 Task: Add a dependency to the task Implement a new cloud-based quality management system for a company , the existing task  Develop a new online tool for online language placement tests in the project BroaderPath
Action: Mouse moved to (863, 342)
Screenshot: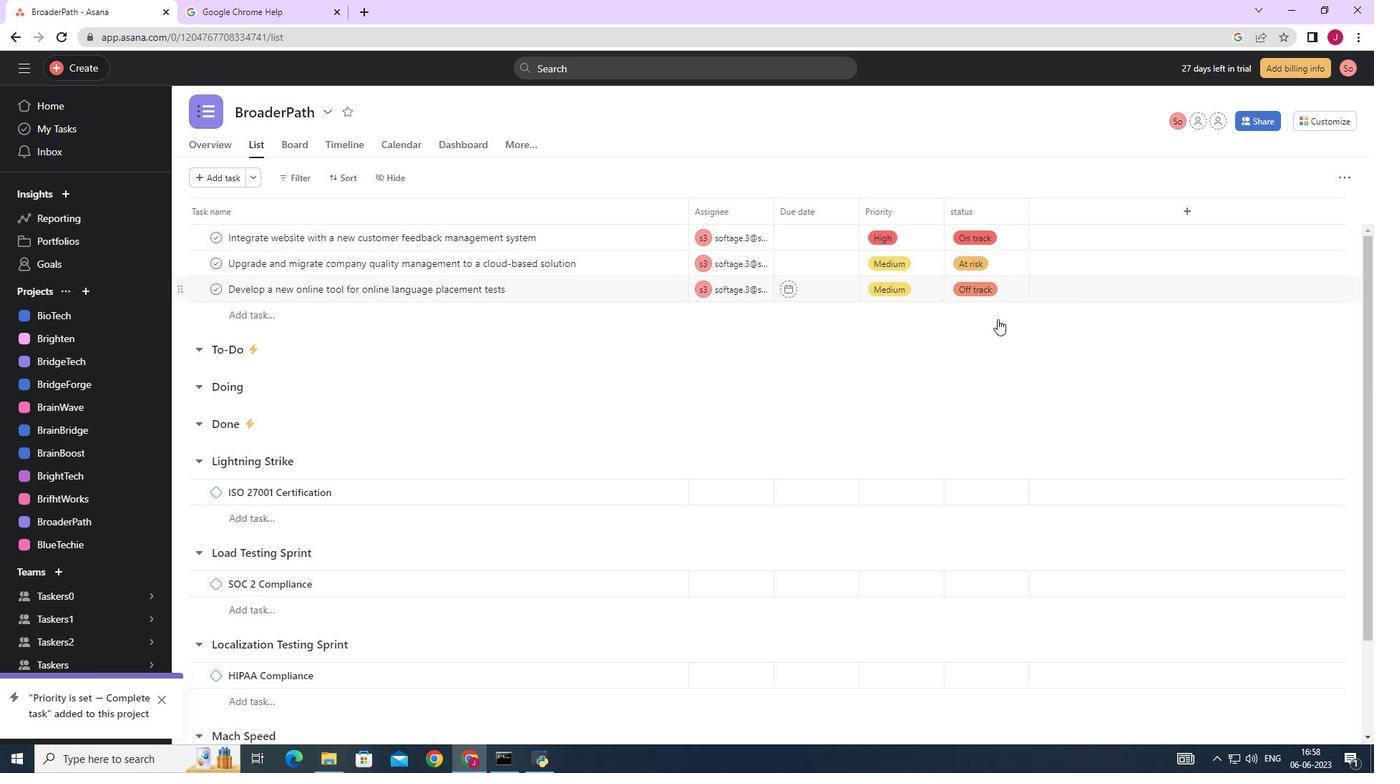 
Action: Mouse scrolled (863, 343) with delta (0, 0)
Screenshot: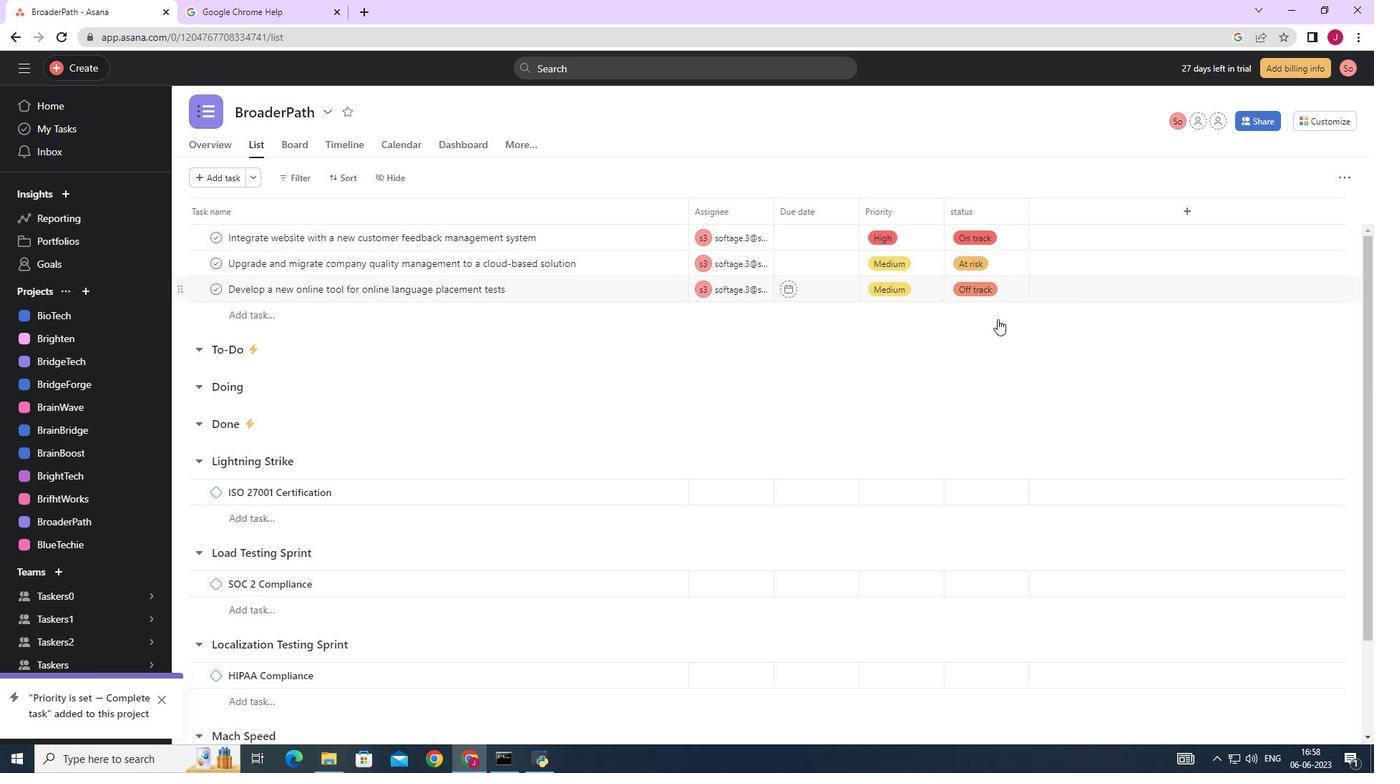 
Action: Mouse moved to (824, 344)
Screenshot: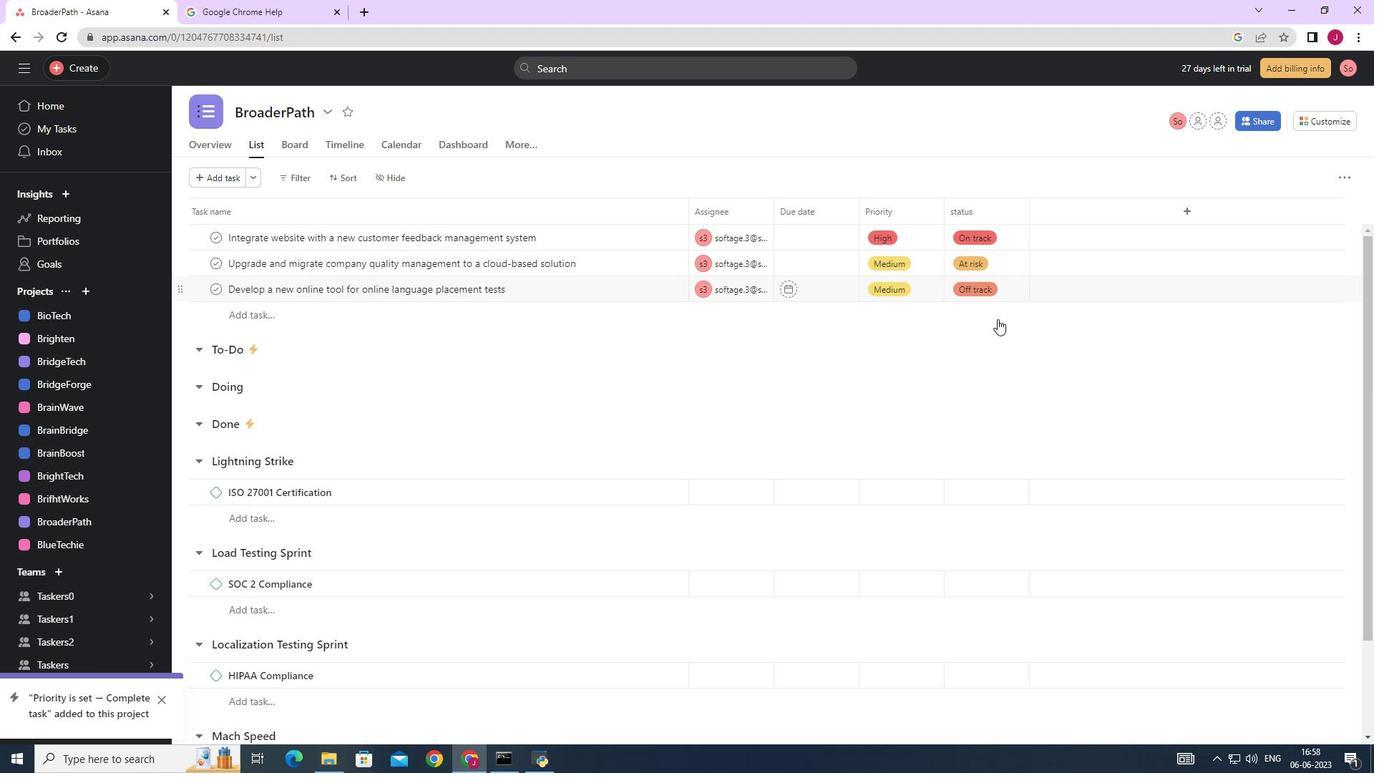 
Action: Mouse scrolled (824, 345) with delta (0, 0)
Screenshot: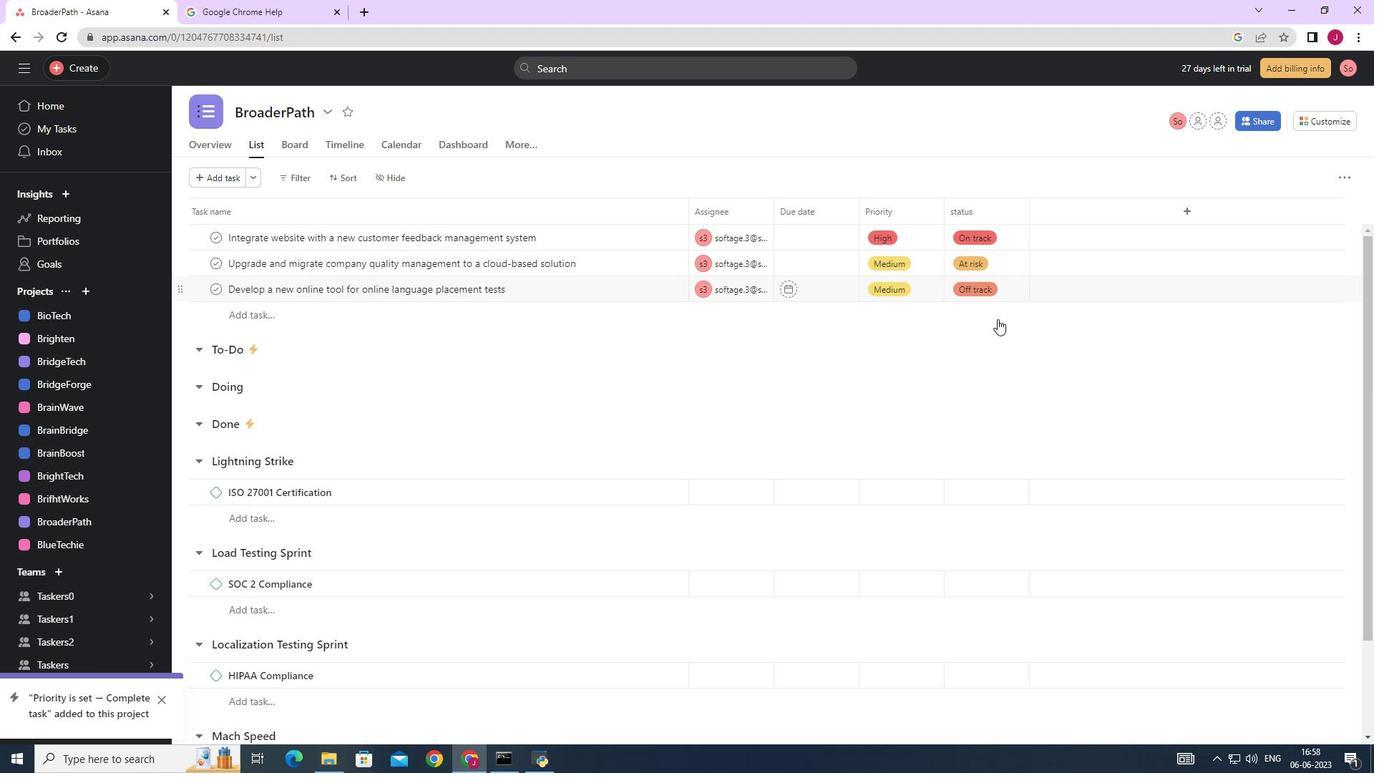 
Action: Mouse moved to (1323, 119)
Screenshot: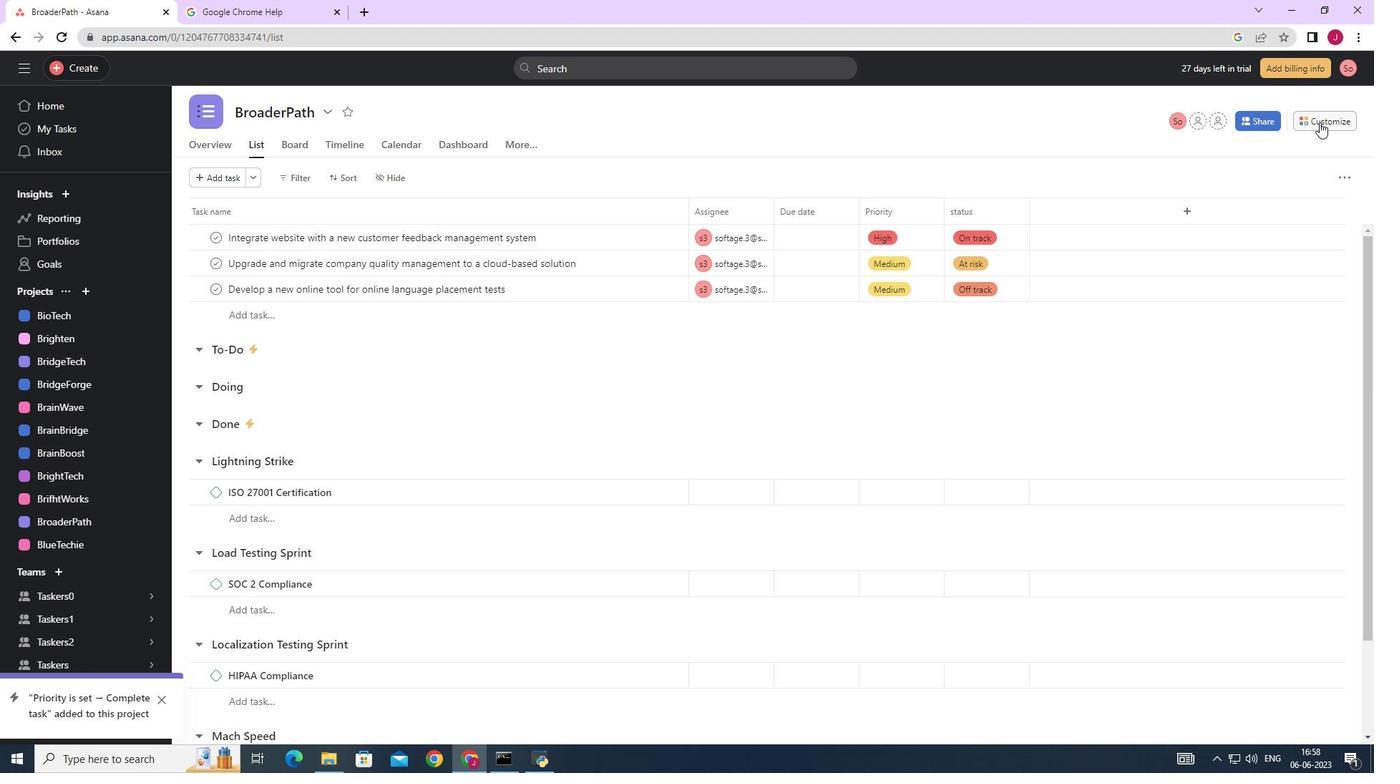 
Action: Mouse pressed left at (1323, 119)
Screenshot: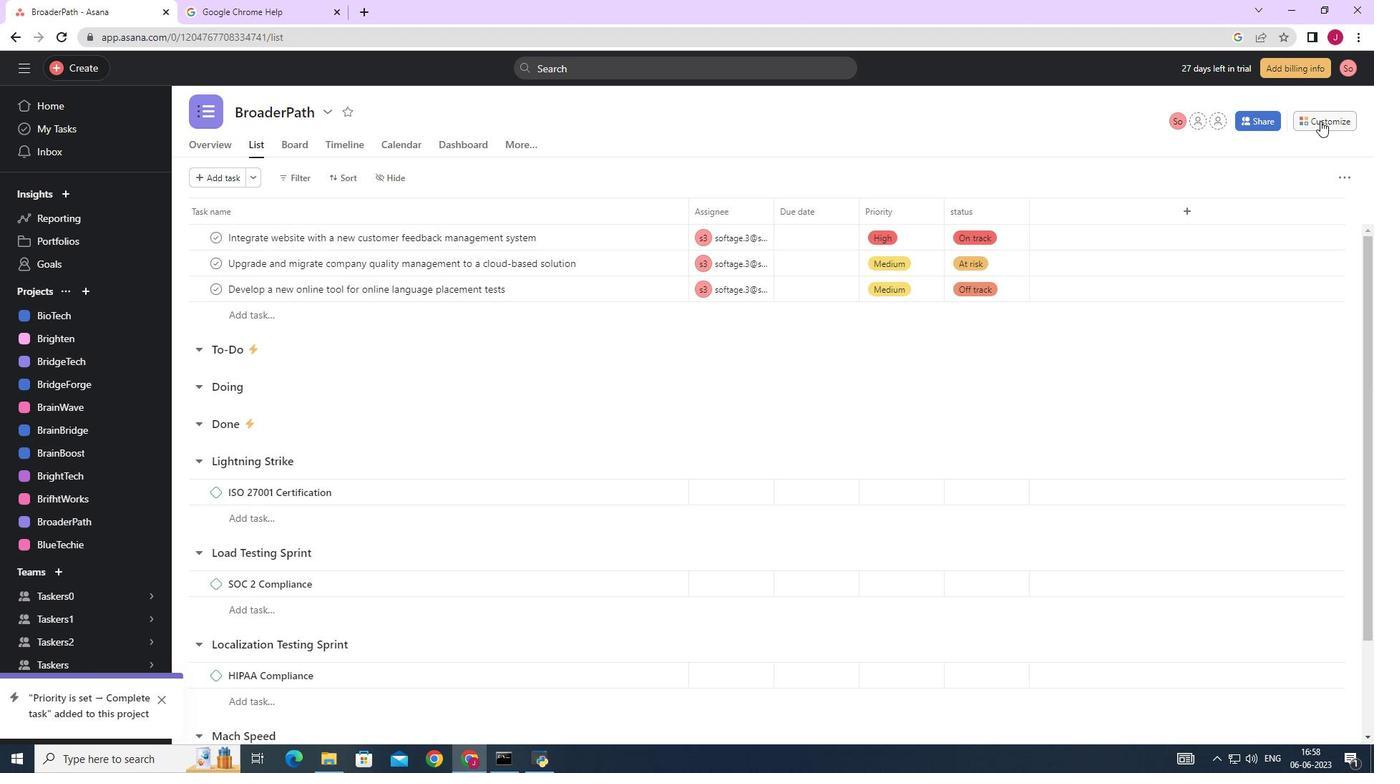 
Action: Mouse moved to (1071, 310)
Screenshot: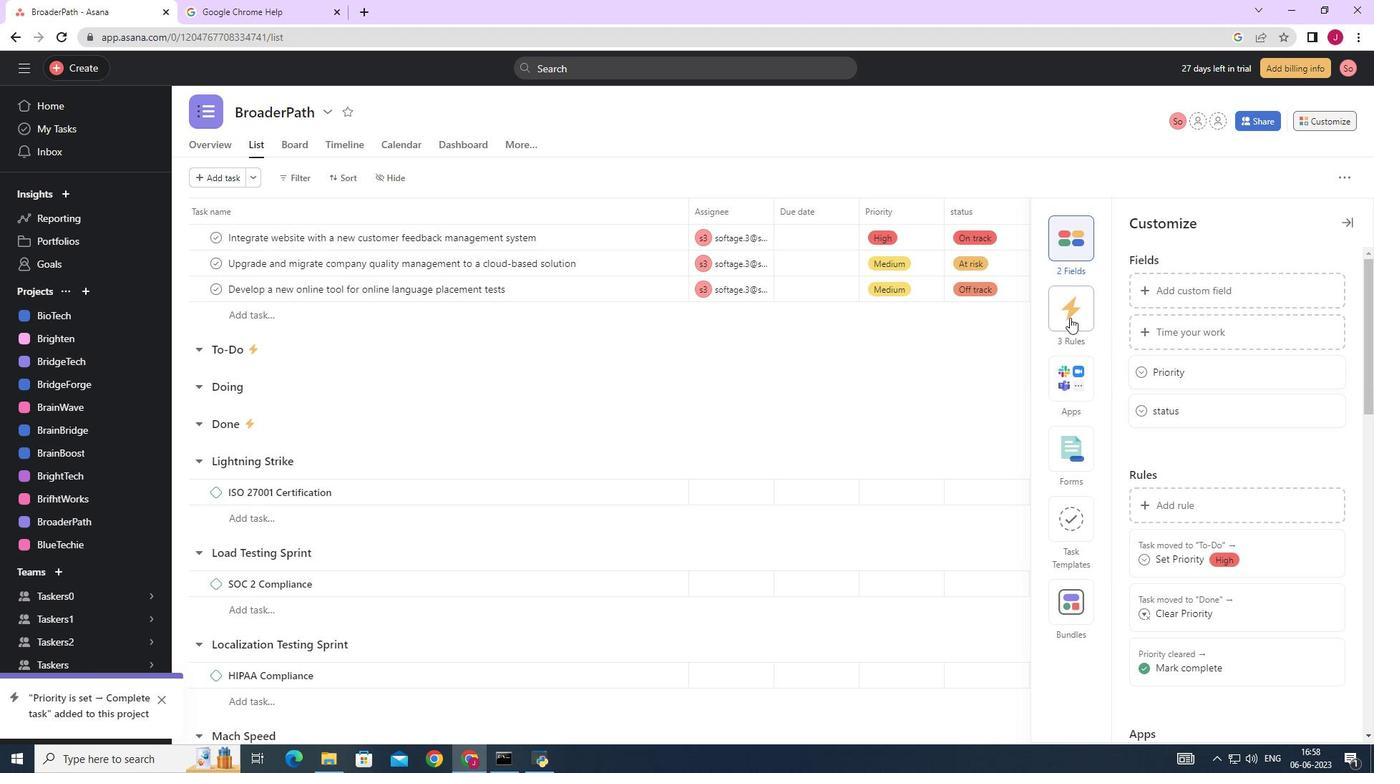 
Action: Mouse pressed left at (1071, 310)
Screenshot: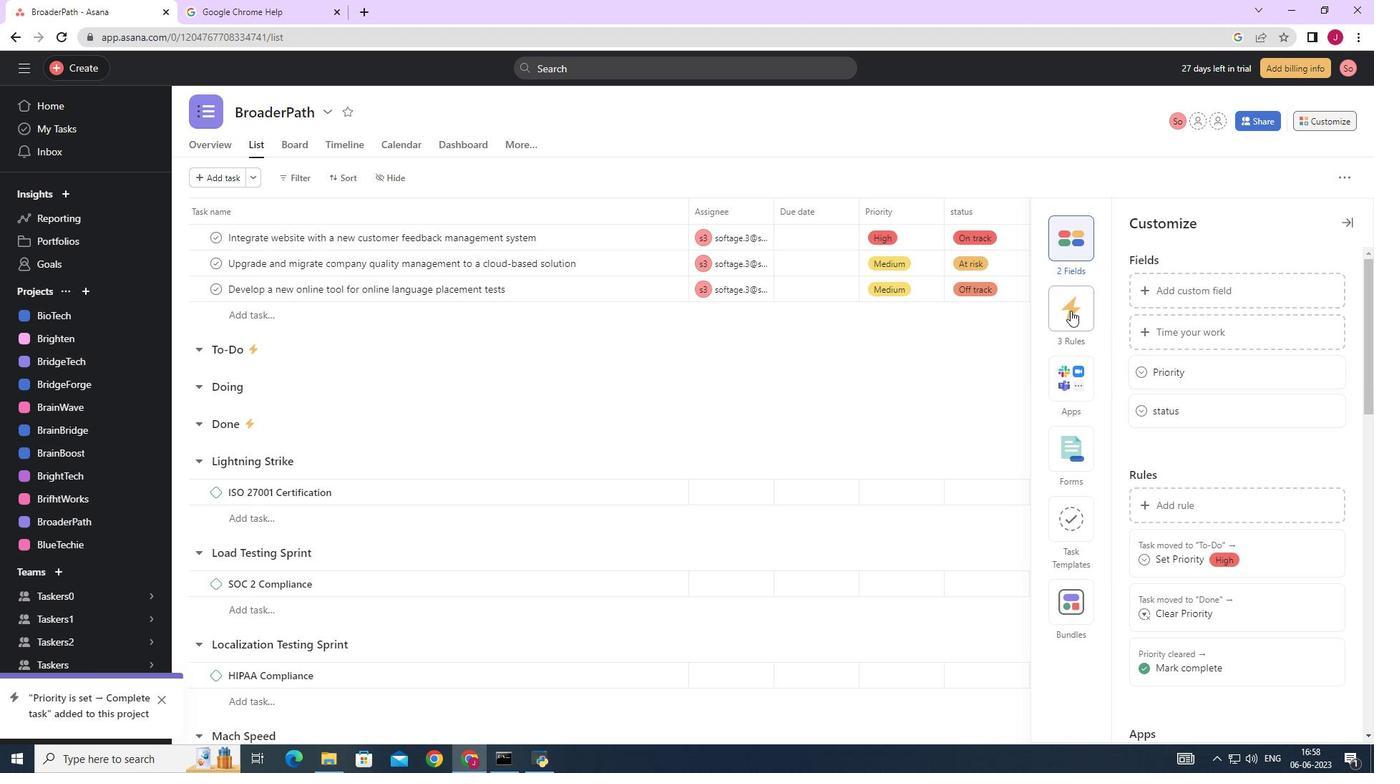 
Action: Mouse moved to (1227, 292)
Screenshot: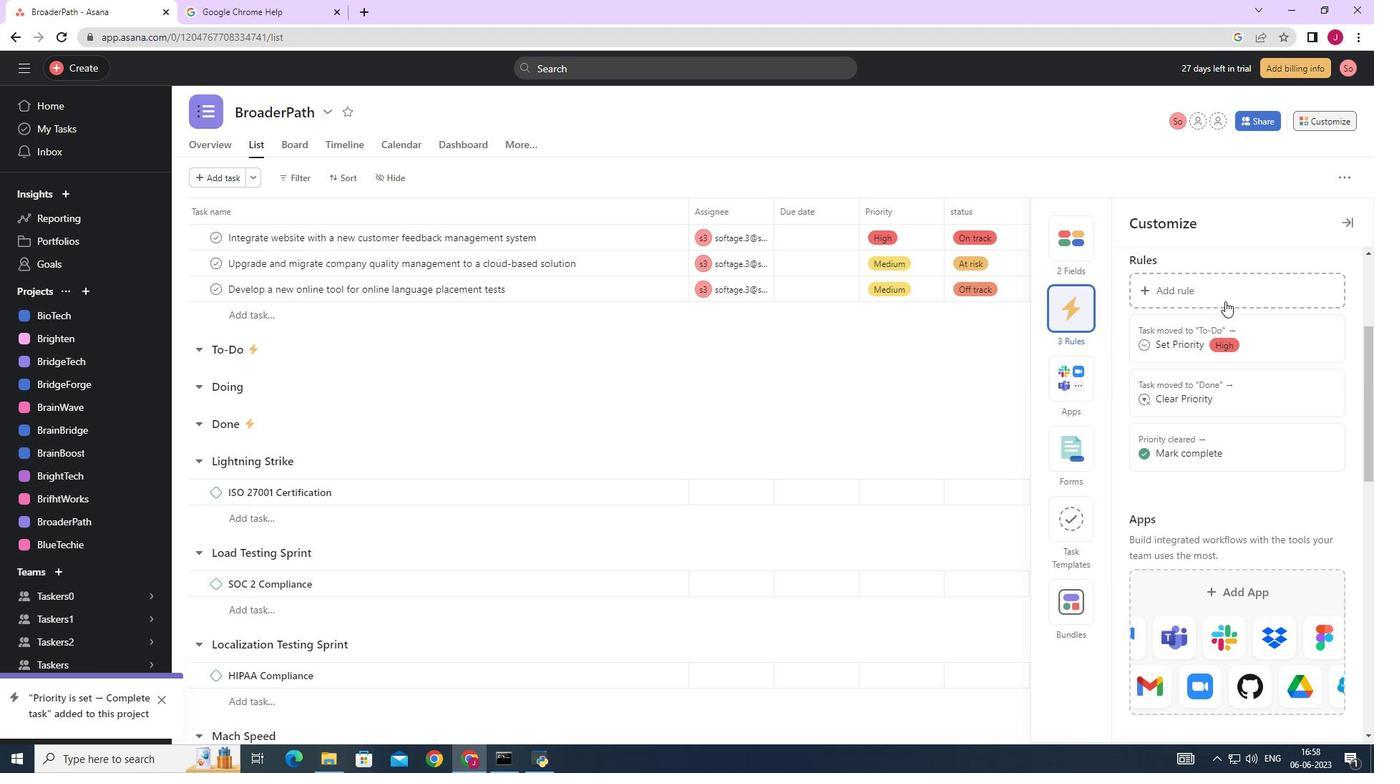 
Action: Mouse pressed left at (1227, 292)
Screenshot: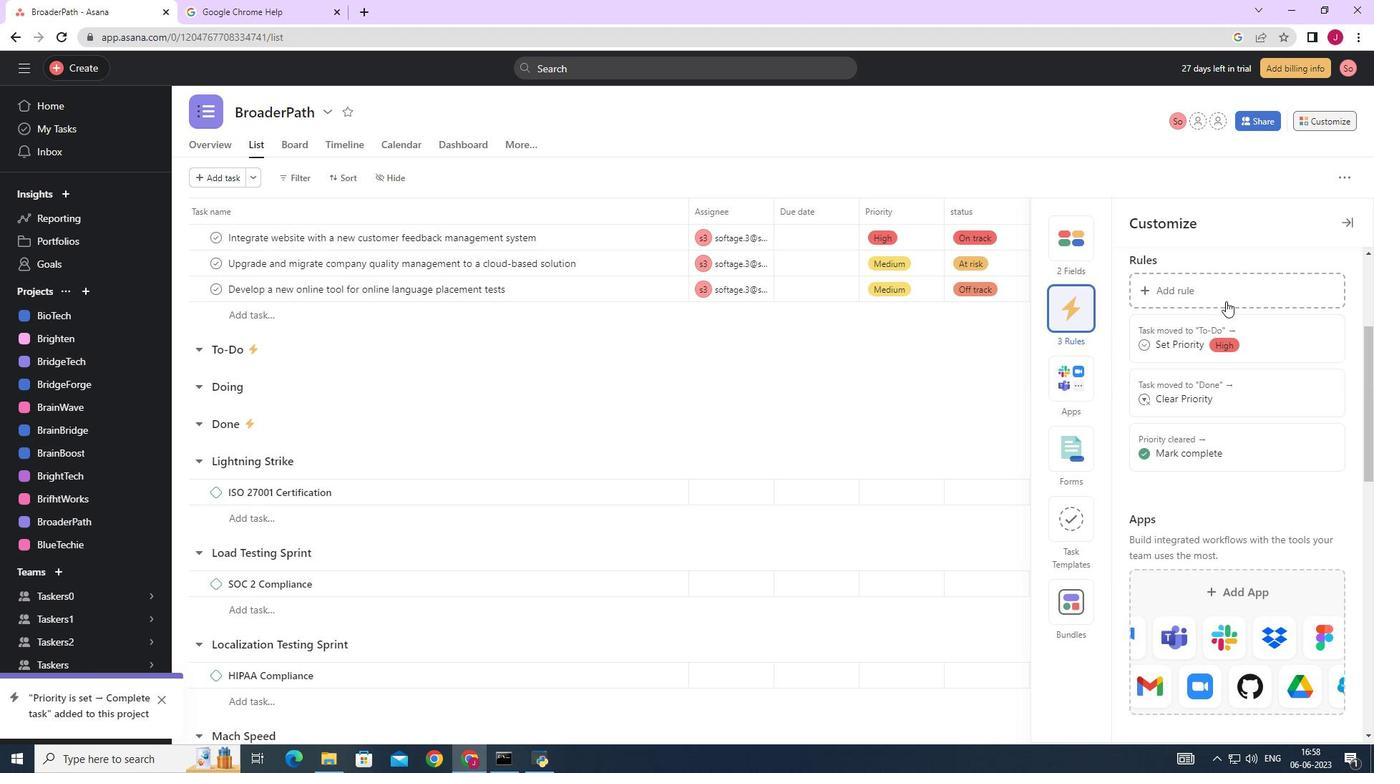 
Action: Mouse moved to (1088, 101)
Screenshot: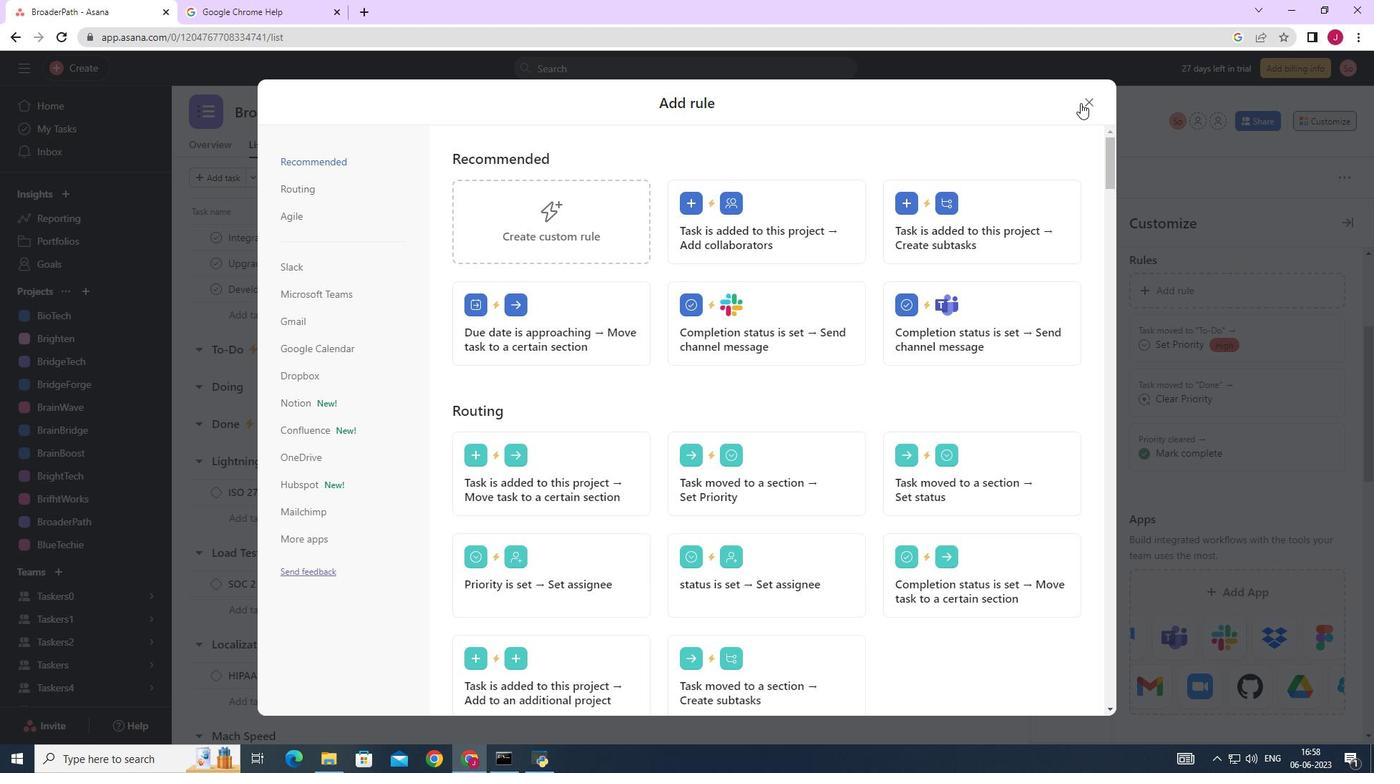 
Action: Mouse pressed left at (1088, 101)
Screenshot: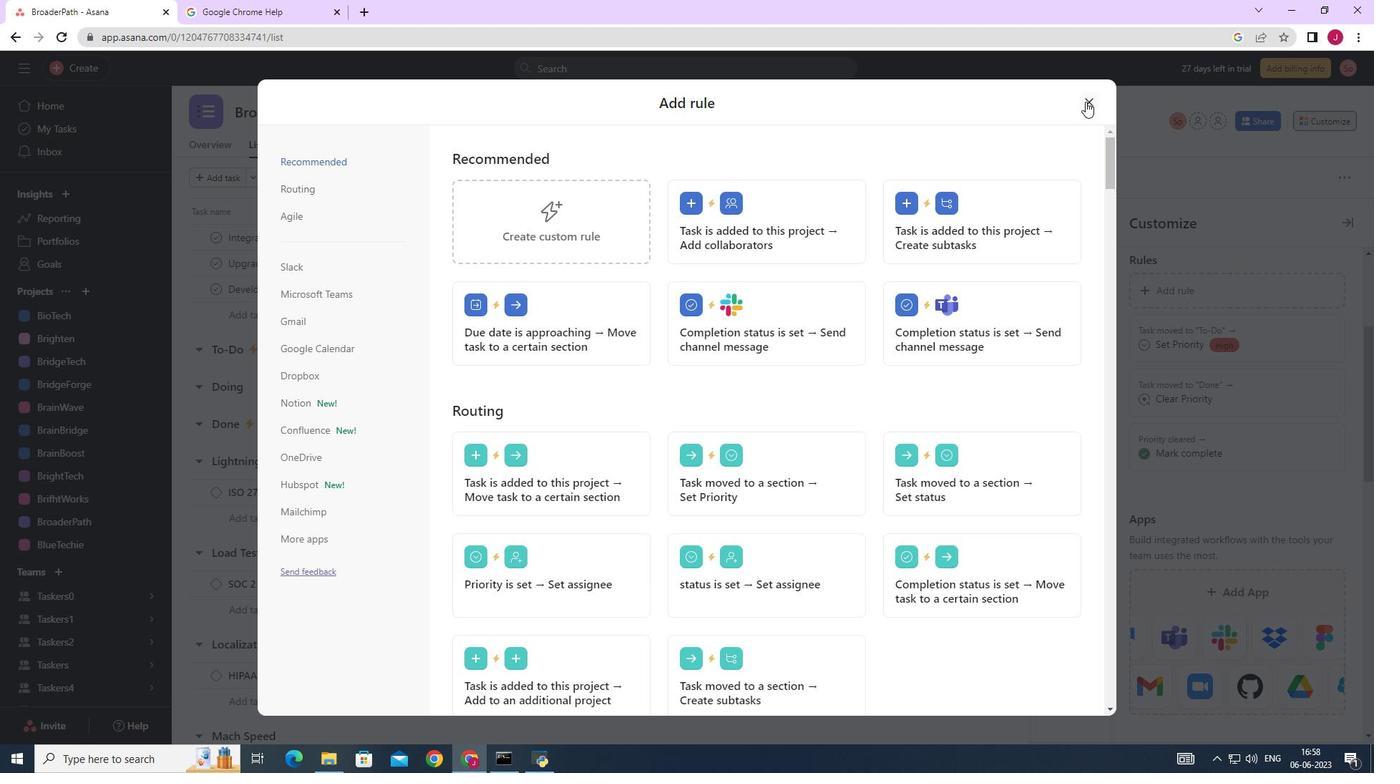 
Action: Mouse moved to (1350, 216)
Screenshot: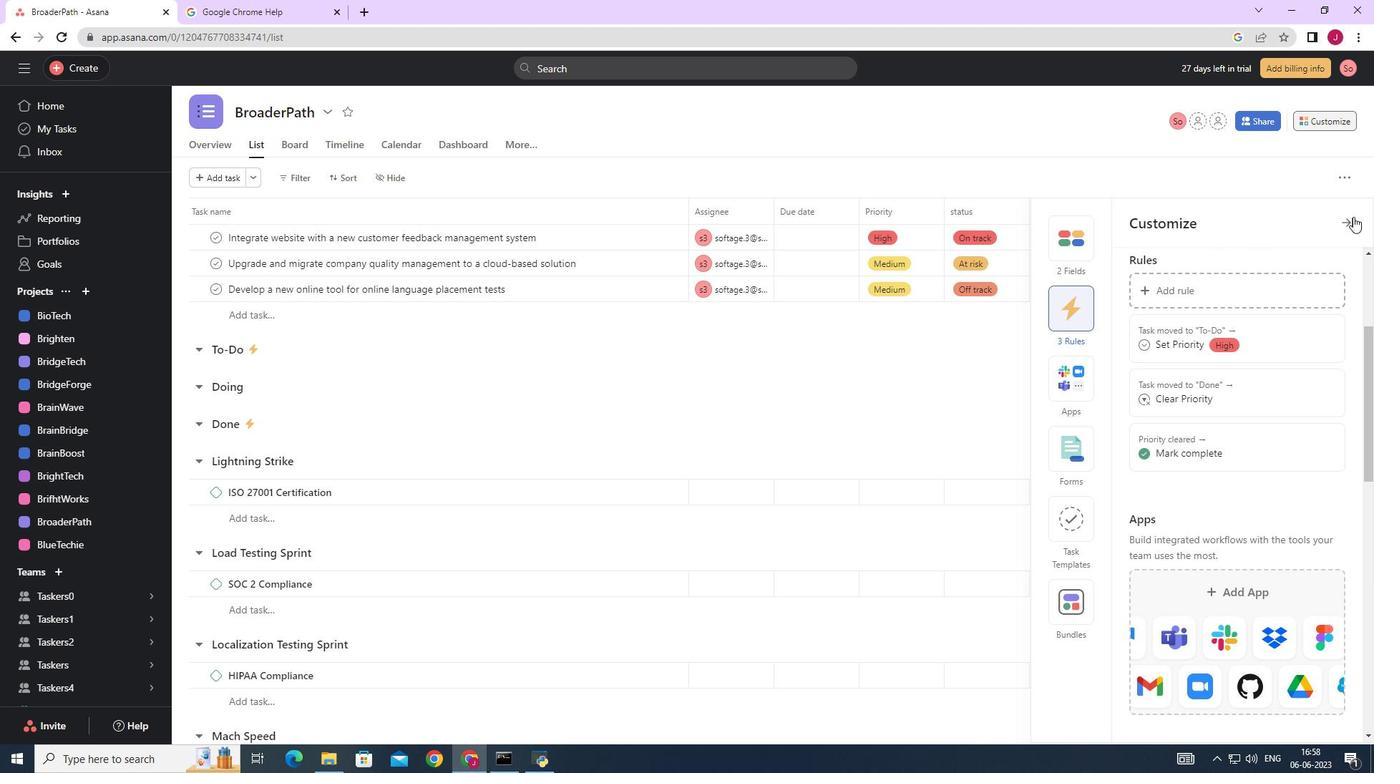 
Action: Mouse pressed left at (1350, 216)
Screenshot: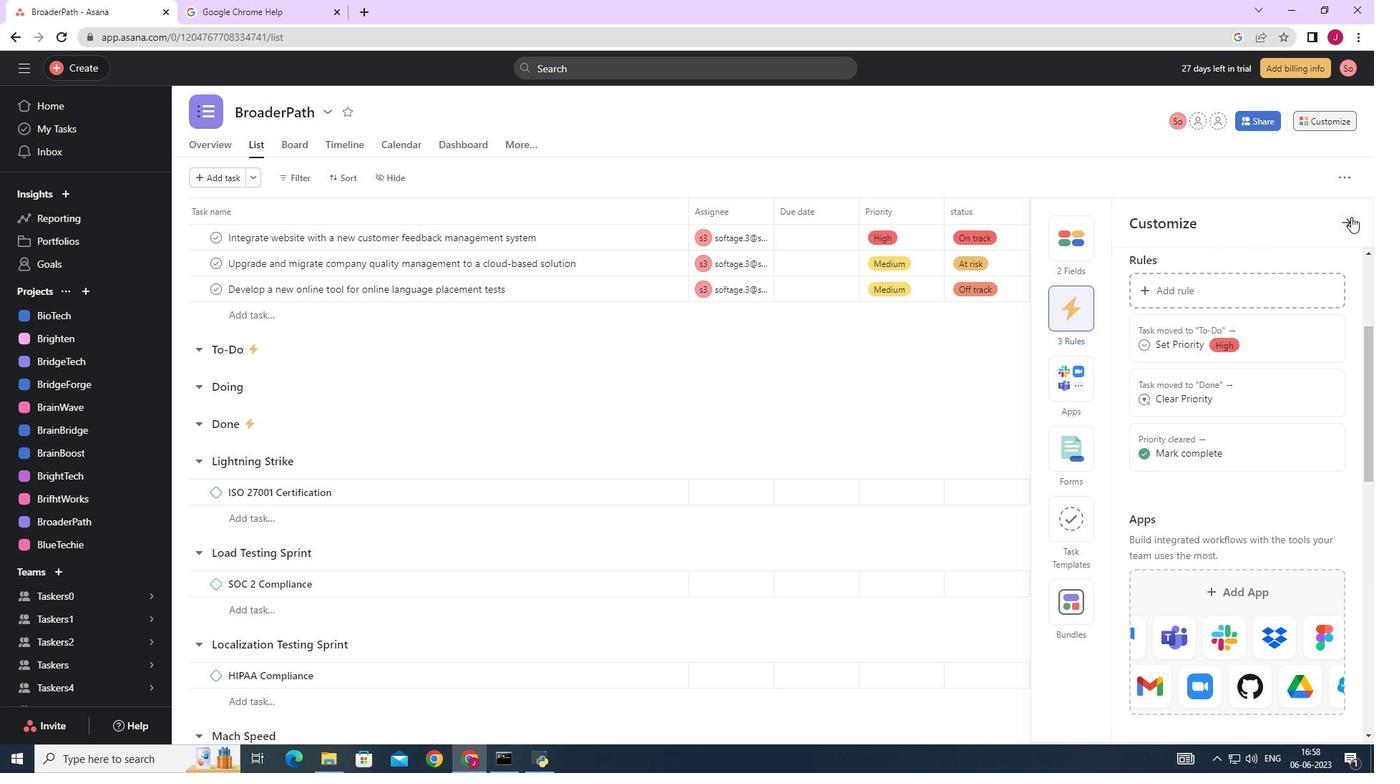 
Action: Mouse moved to (769, 426)
Screenshot: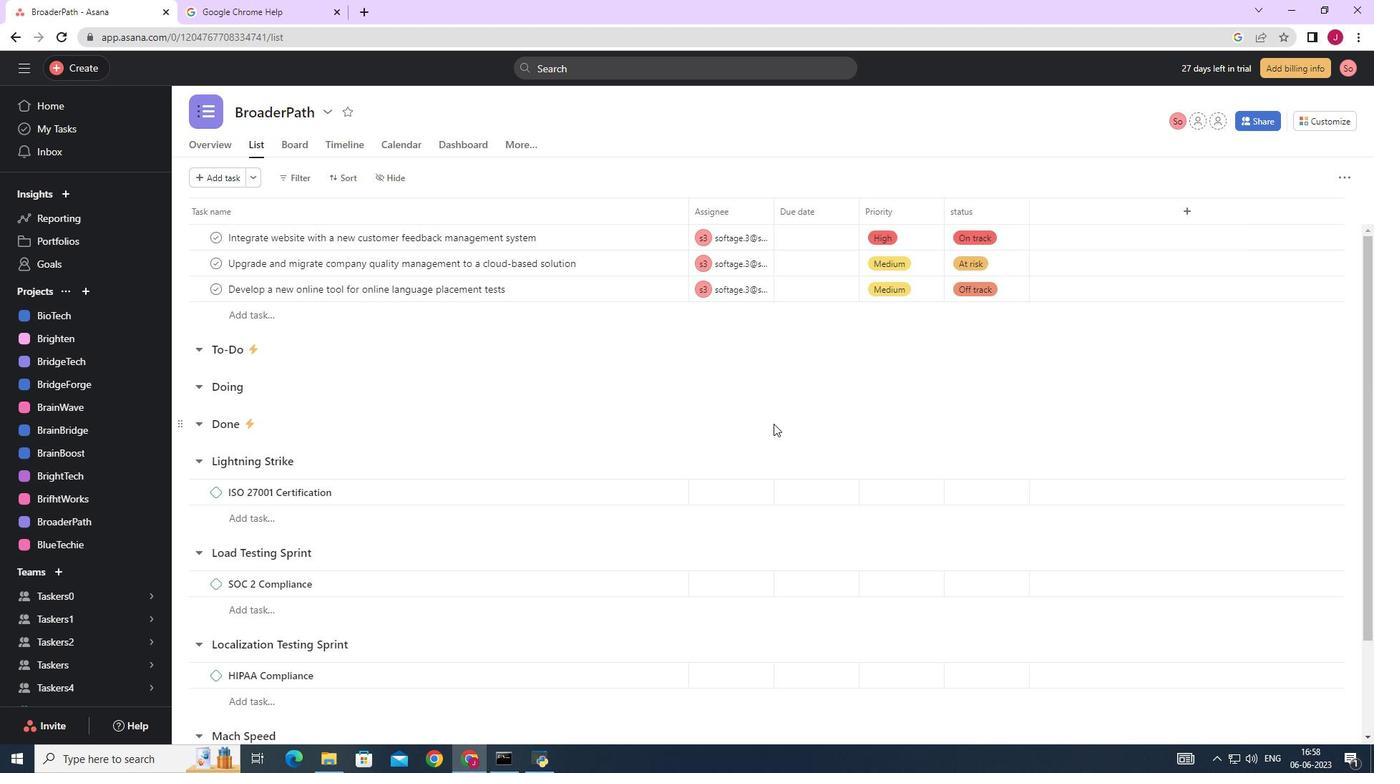 
Action: Mouse scrolled (769, 426) with delta (0, 0)
Screenshot: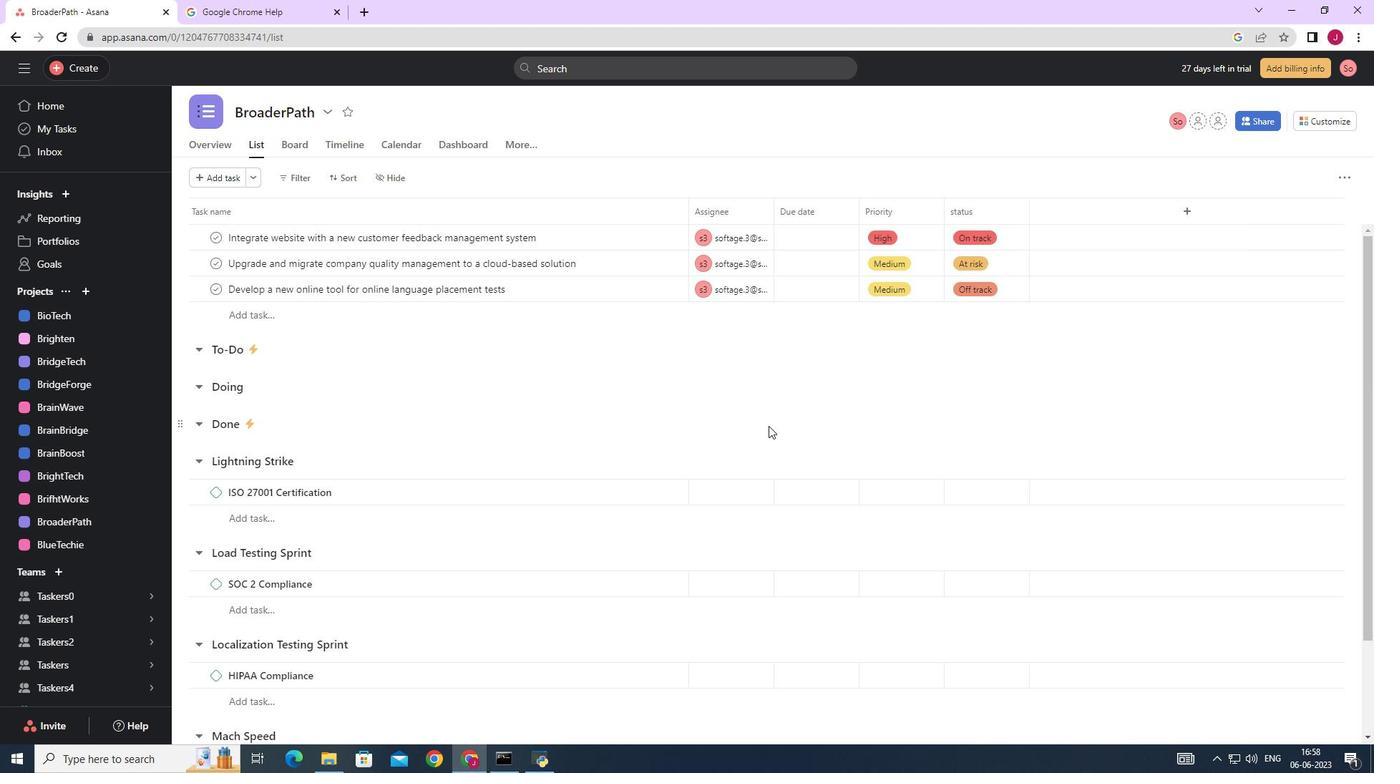 
Action: Mouse scrolled (769, 426) with delta (0, 0)
Screenshot: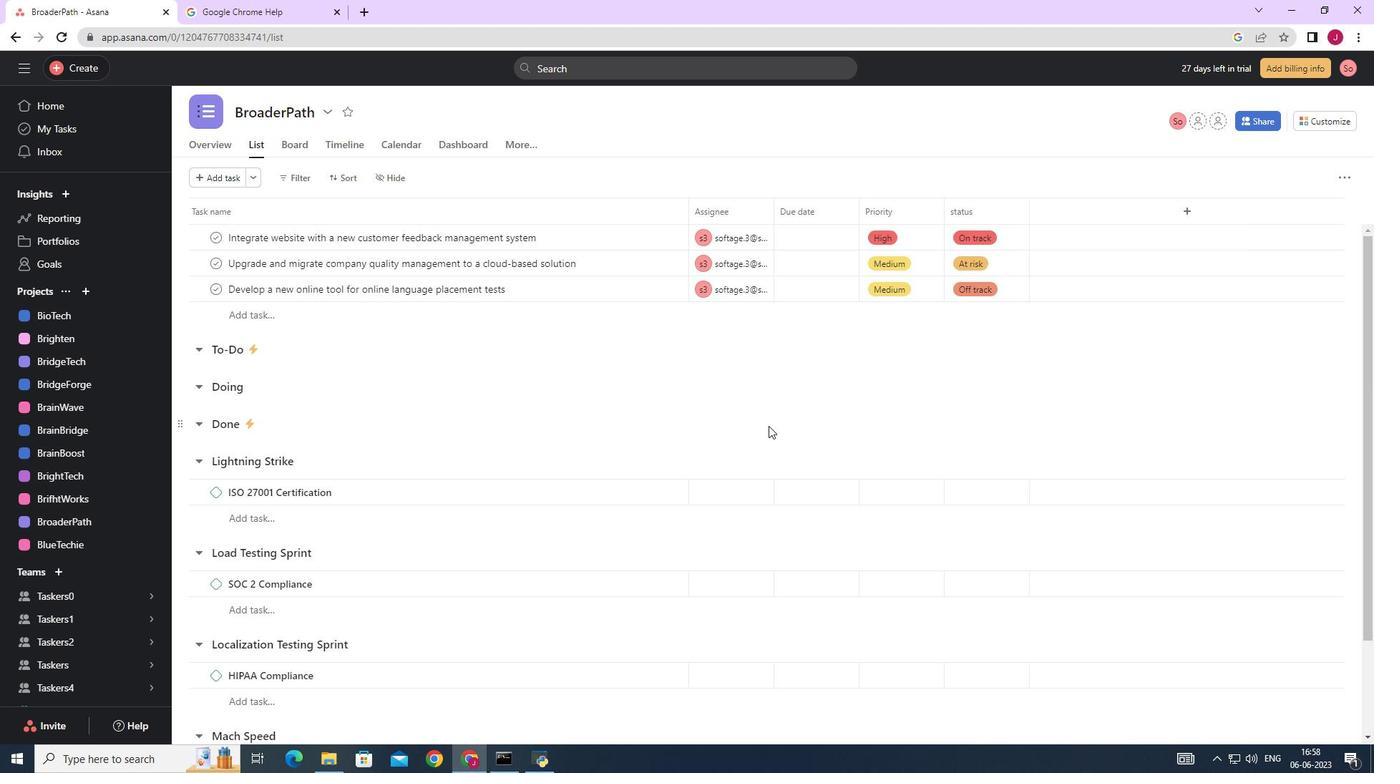 
Action: Mouse moved to (702, 416)
Screenshot: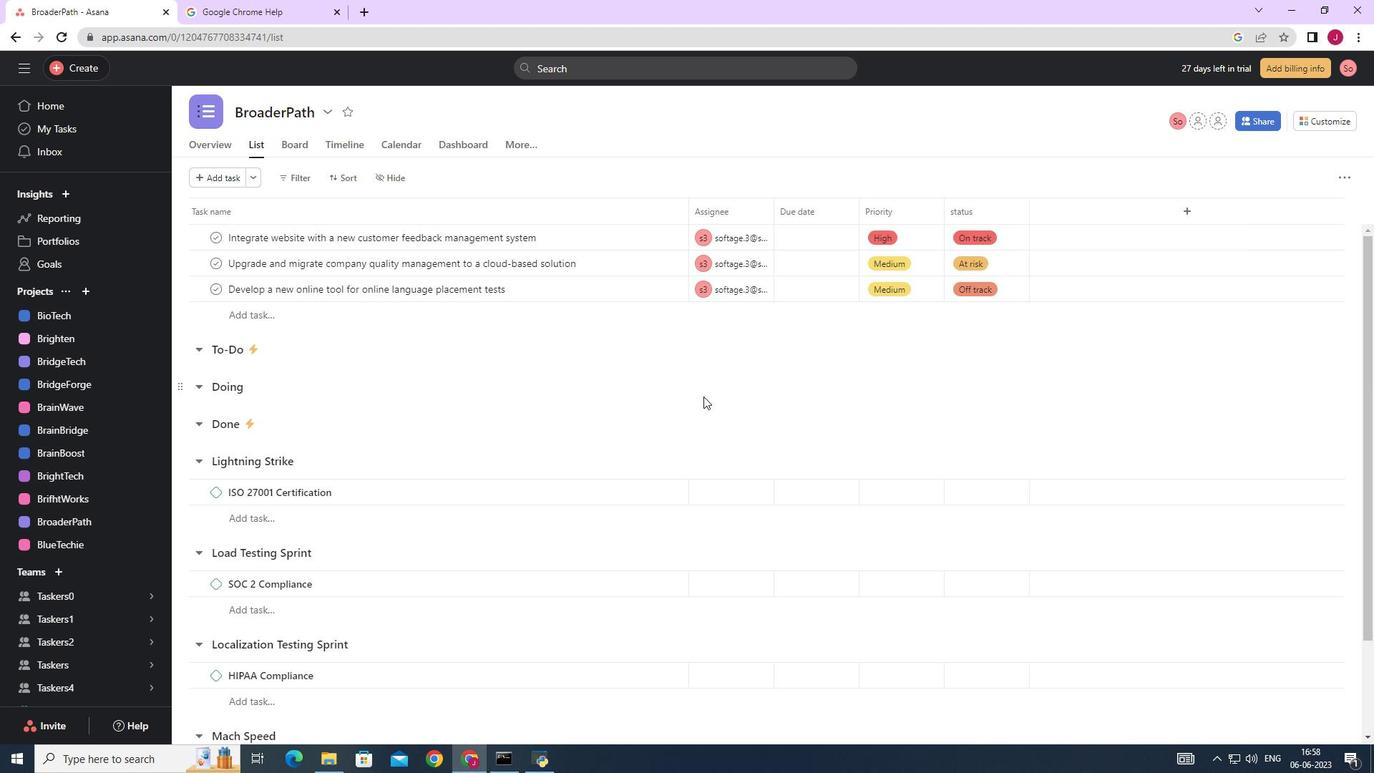 
Action: Mouse scrolled (702, 416) with delta (0, 0)
Screenshot: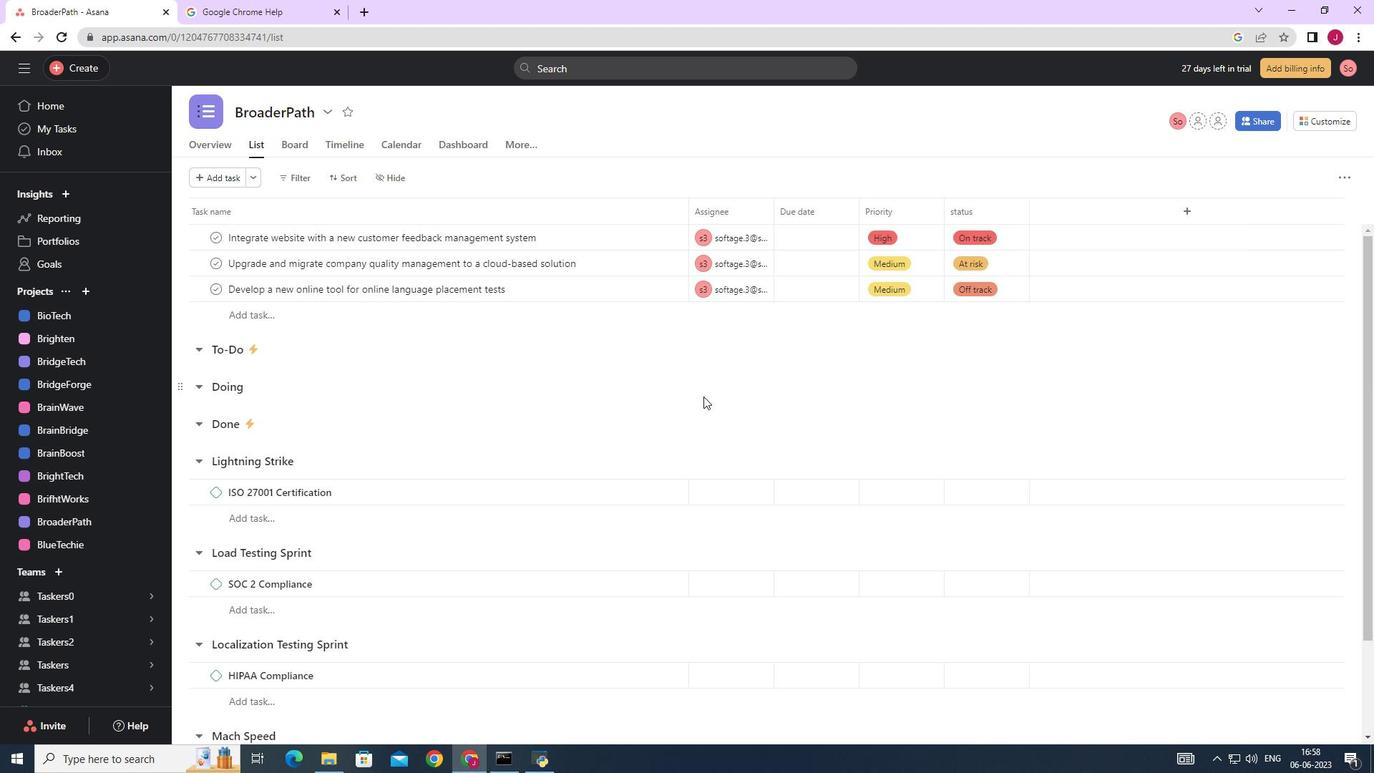 
Action: Mouse scrolled (702, 416) with delta (0, 0)
Screenshot: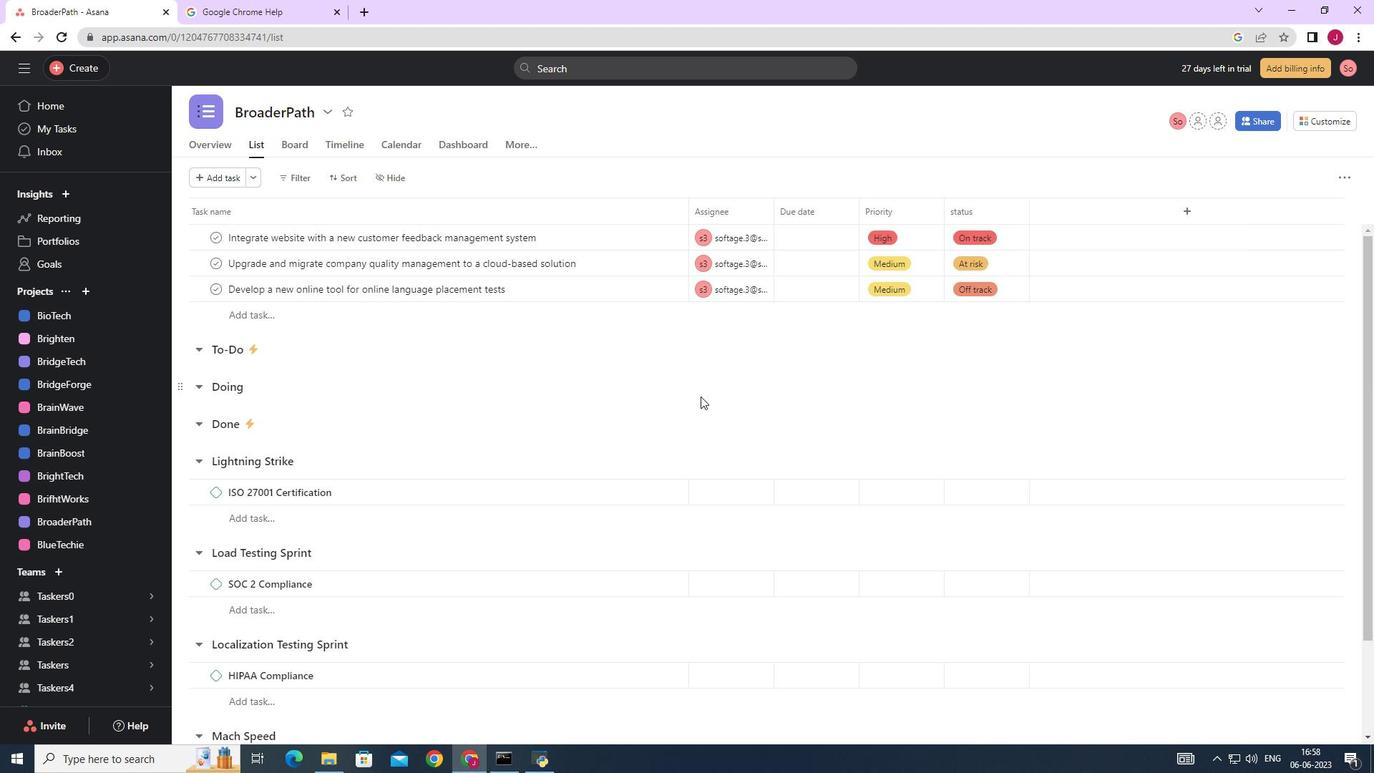 
Action: Mouse scrolled (702, 416) with delta (0, 0)
Screenshot: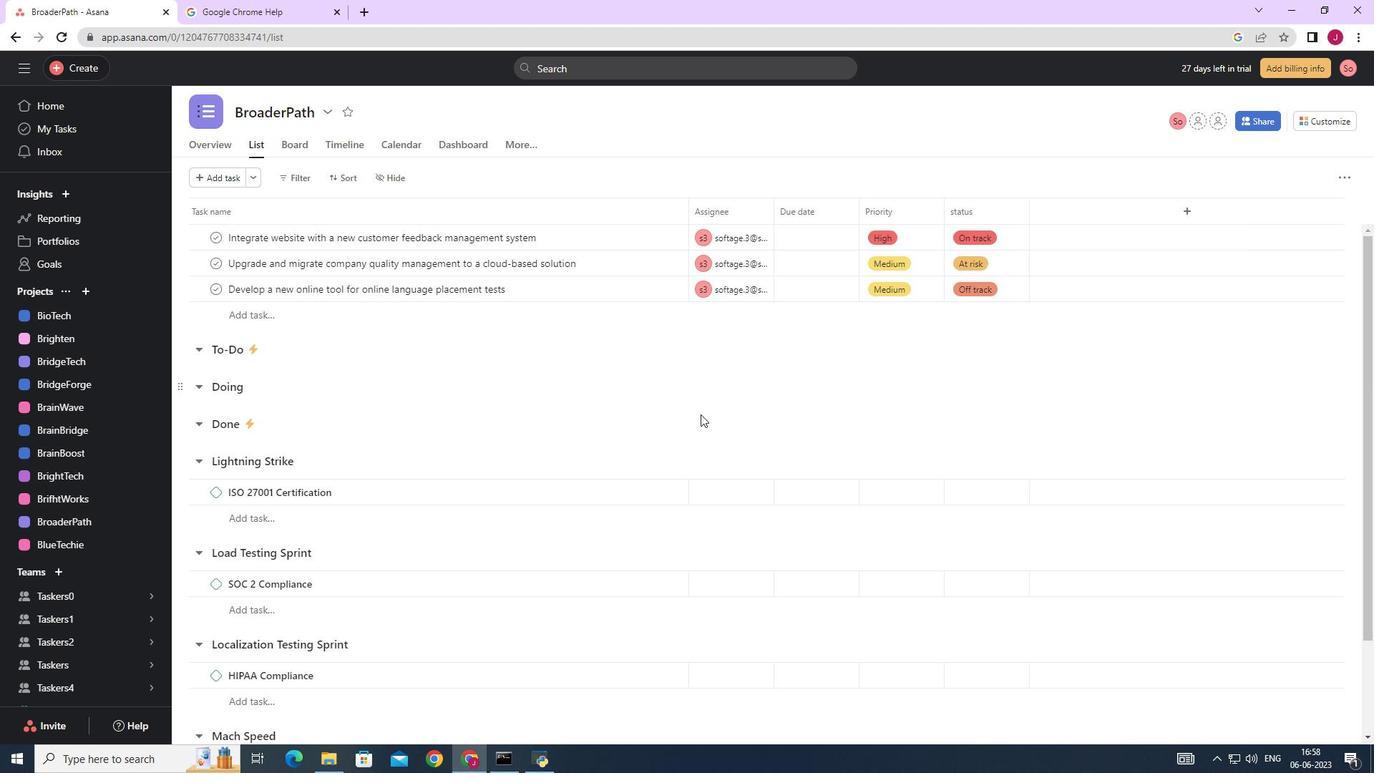 
Action: Mouse scrolled (702, 416) with delta (0, 0)
Screenshot: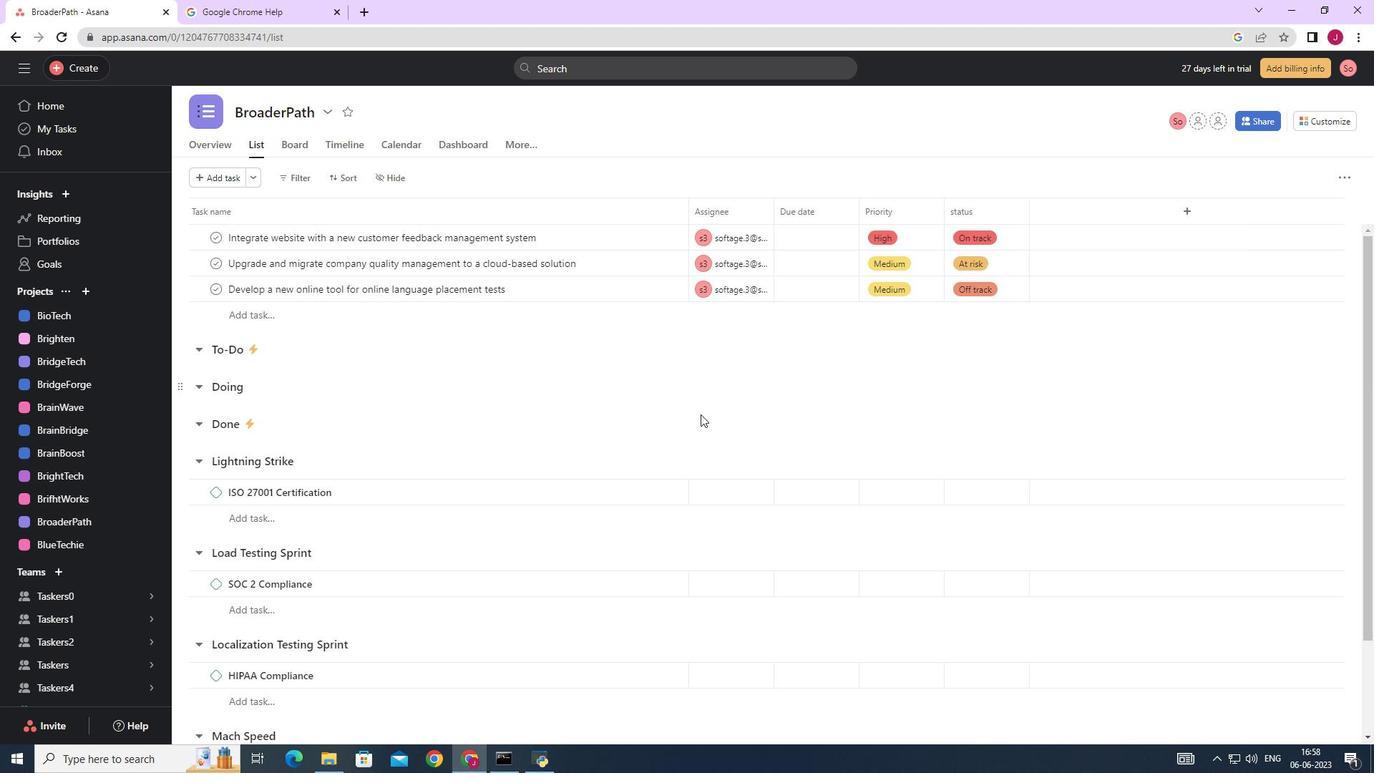 
Action: Mouse scrolled (702, 416) with delta (0, 0)
Screenshot: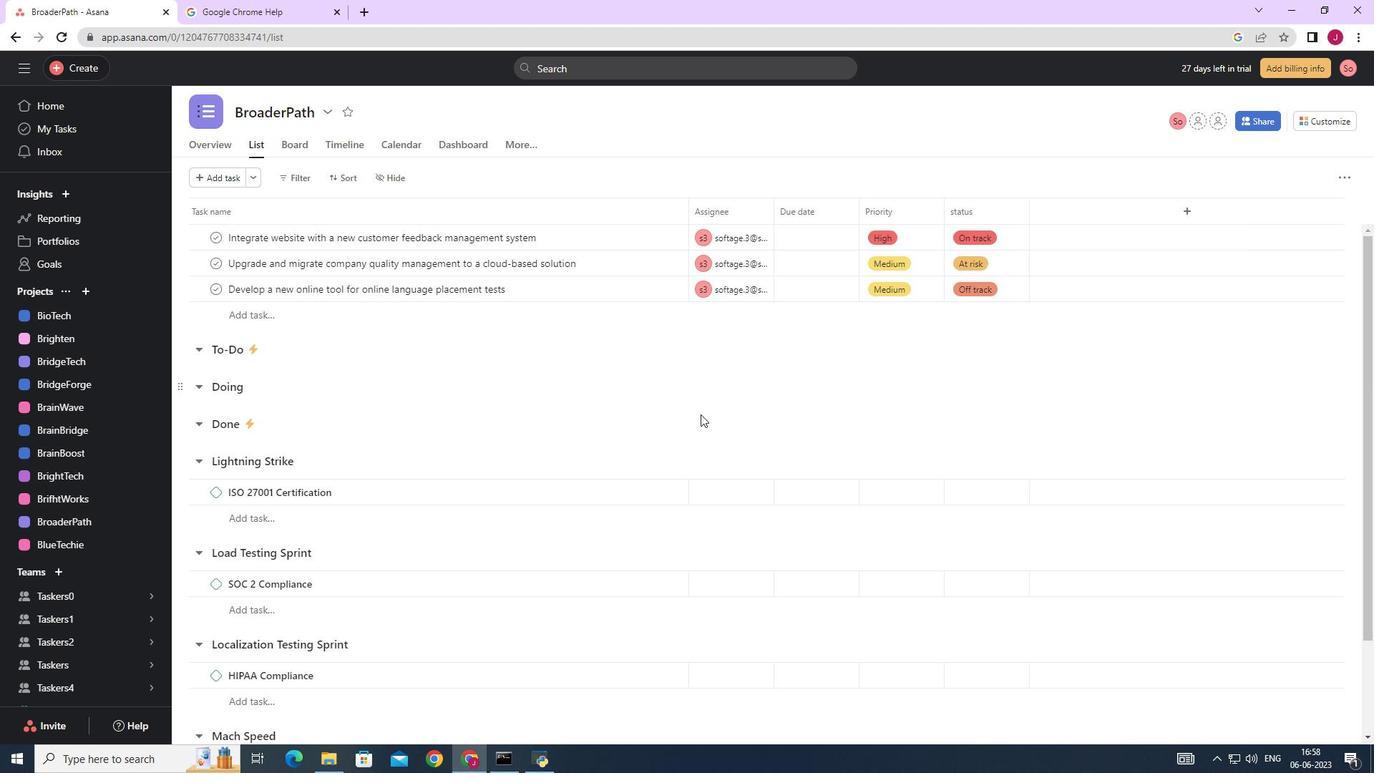 
Action: Mouse scrolled (702, 416) with delta (0, 0)
Screenshot: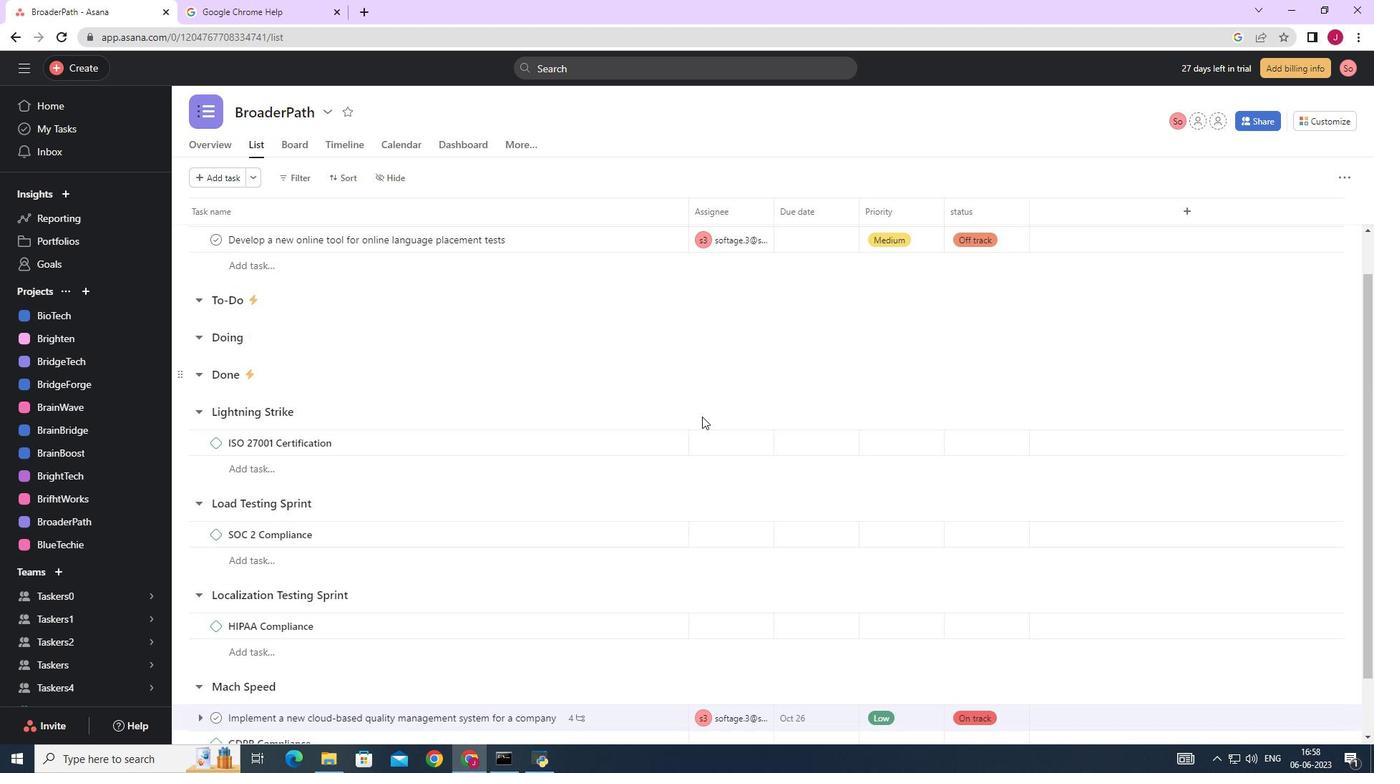 
Action: Mouse scrolled (702, 416) with delta (0, 0)
Screenshot: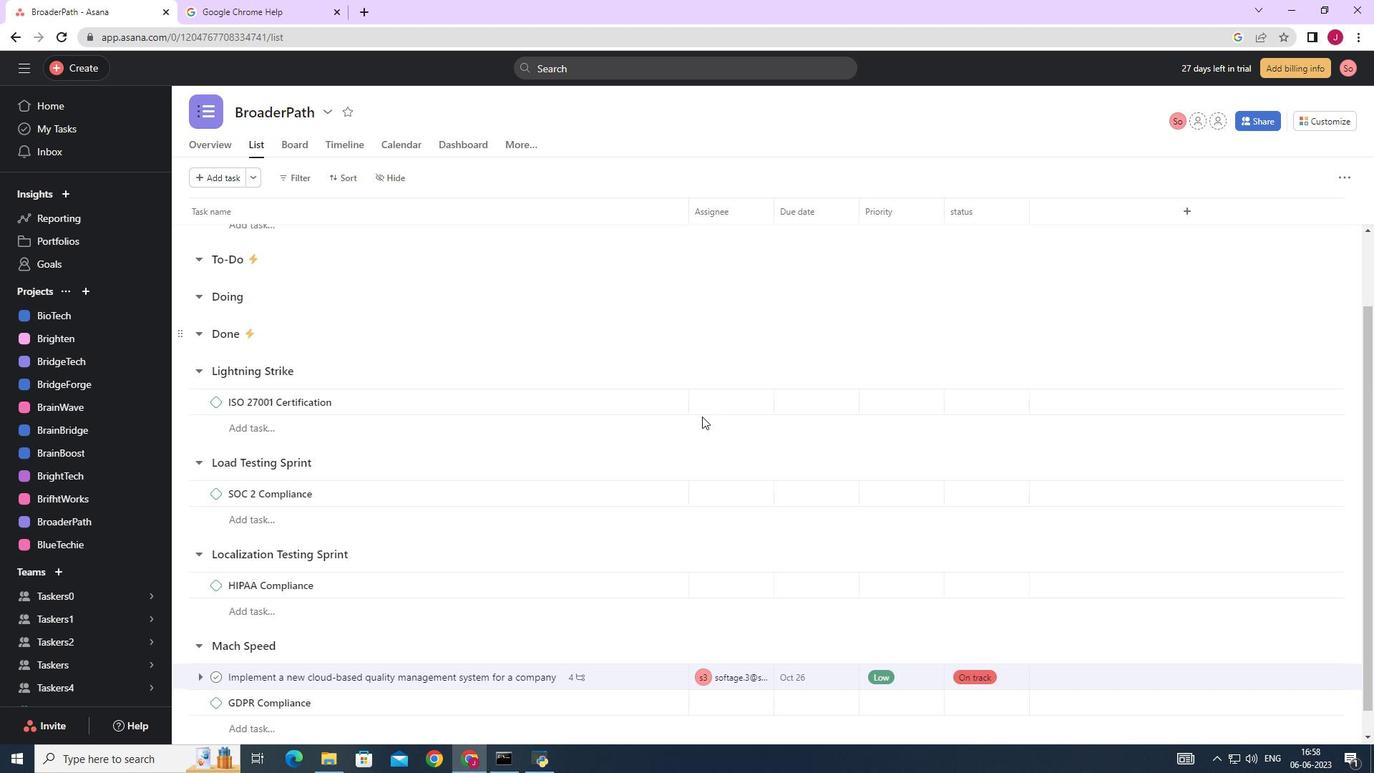 
Action: Mouse scrolled (702, 416) with delta (0, 0)
Screenshot: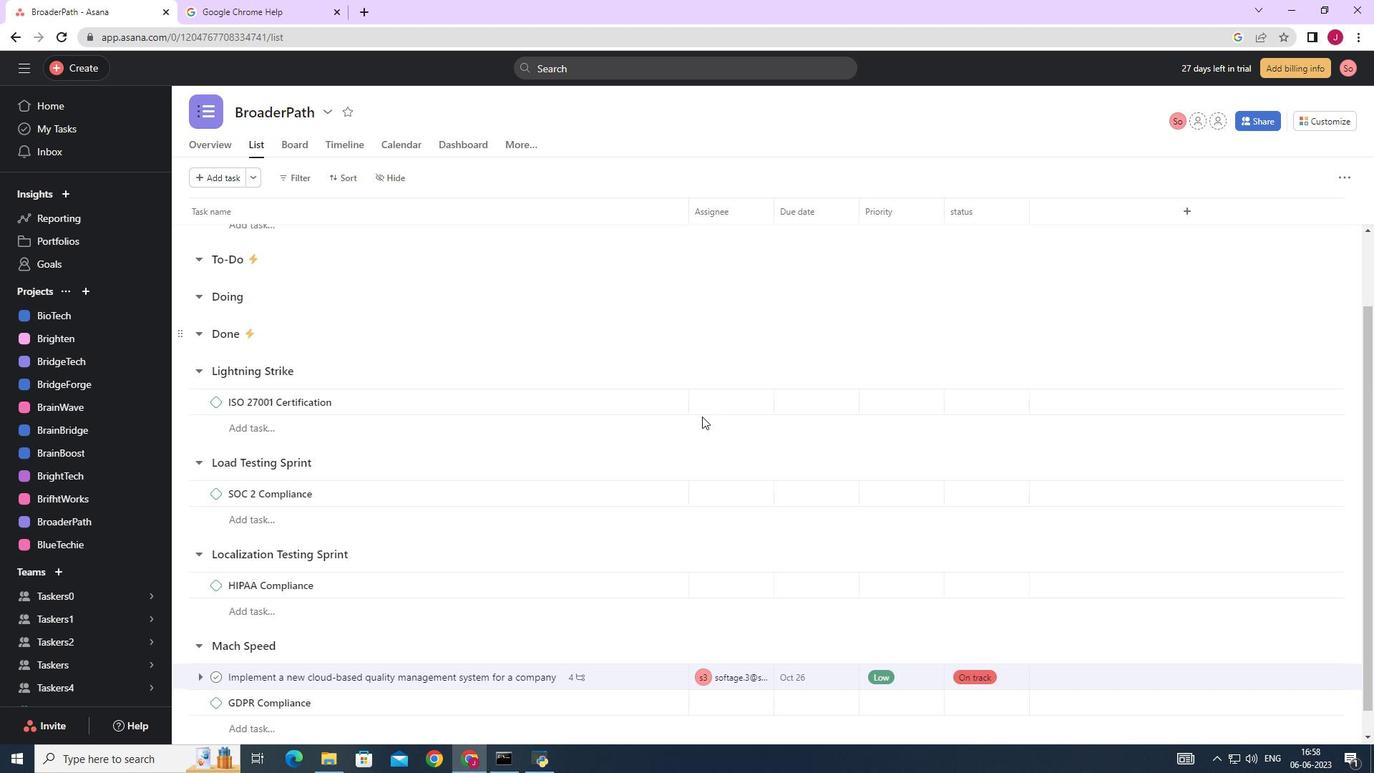 
Action: Mouse scrolled (702, 416) with delta (0, 0)
Screenshot: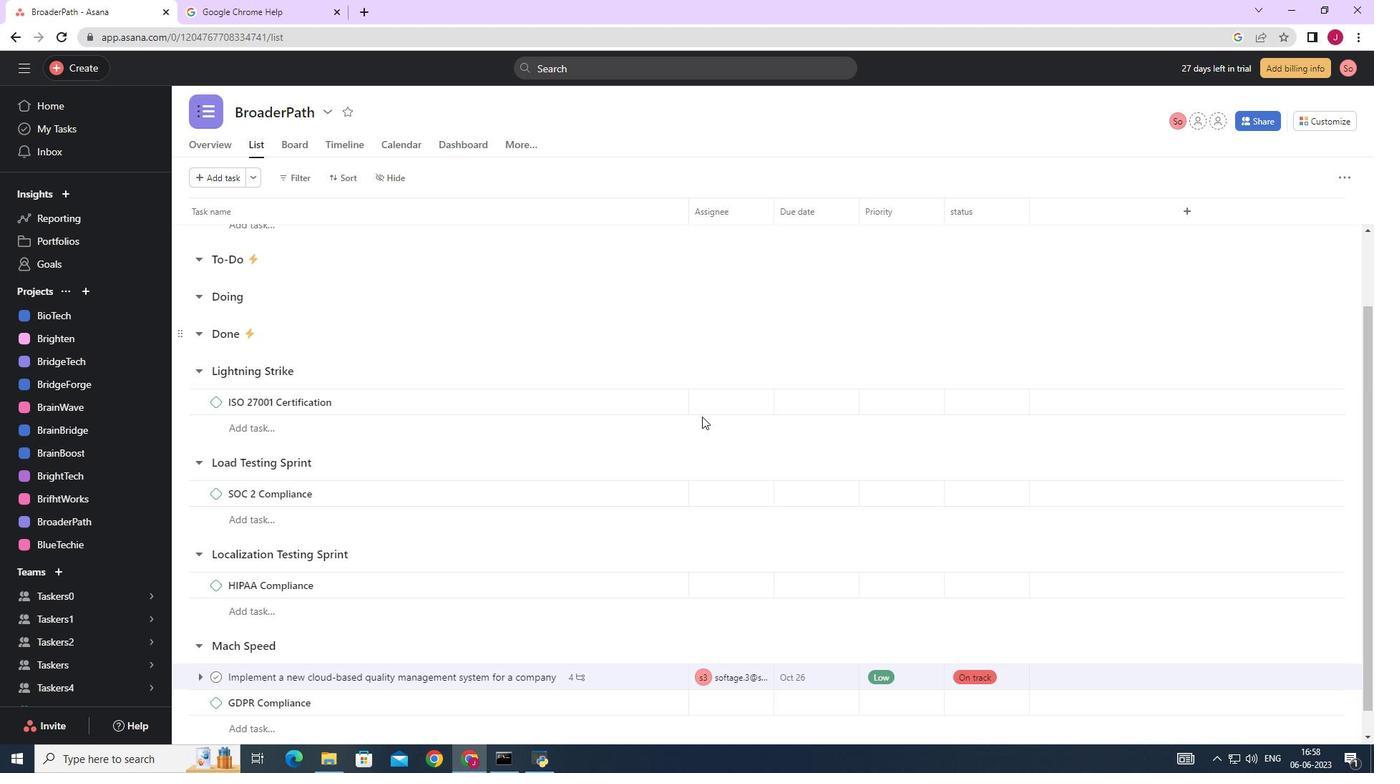 
Action: Mouse moved to (612, 650)
Screenshot: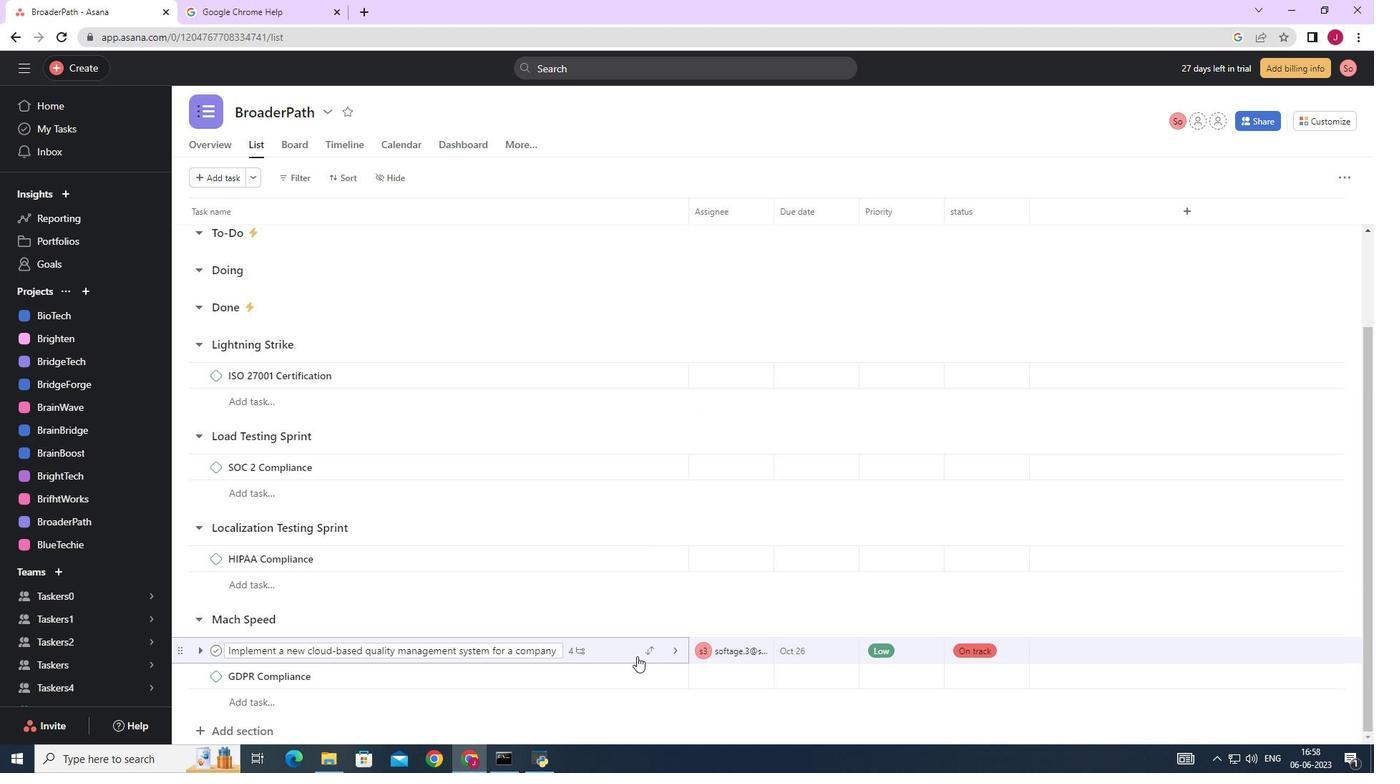 
Action: Mouse pressed left at (612, 650)
Screenshot: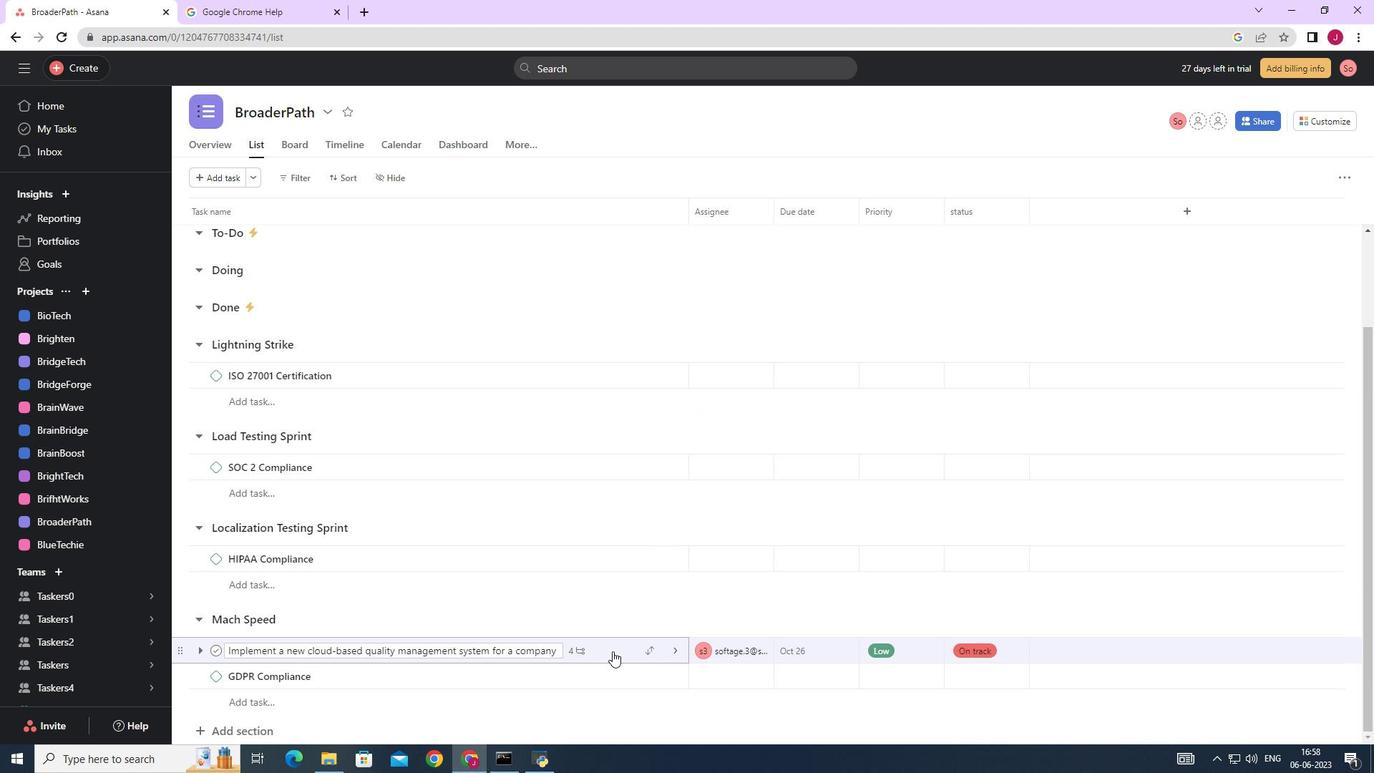 
Action: Mouse moved to (1202, 448)
Screenshot: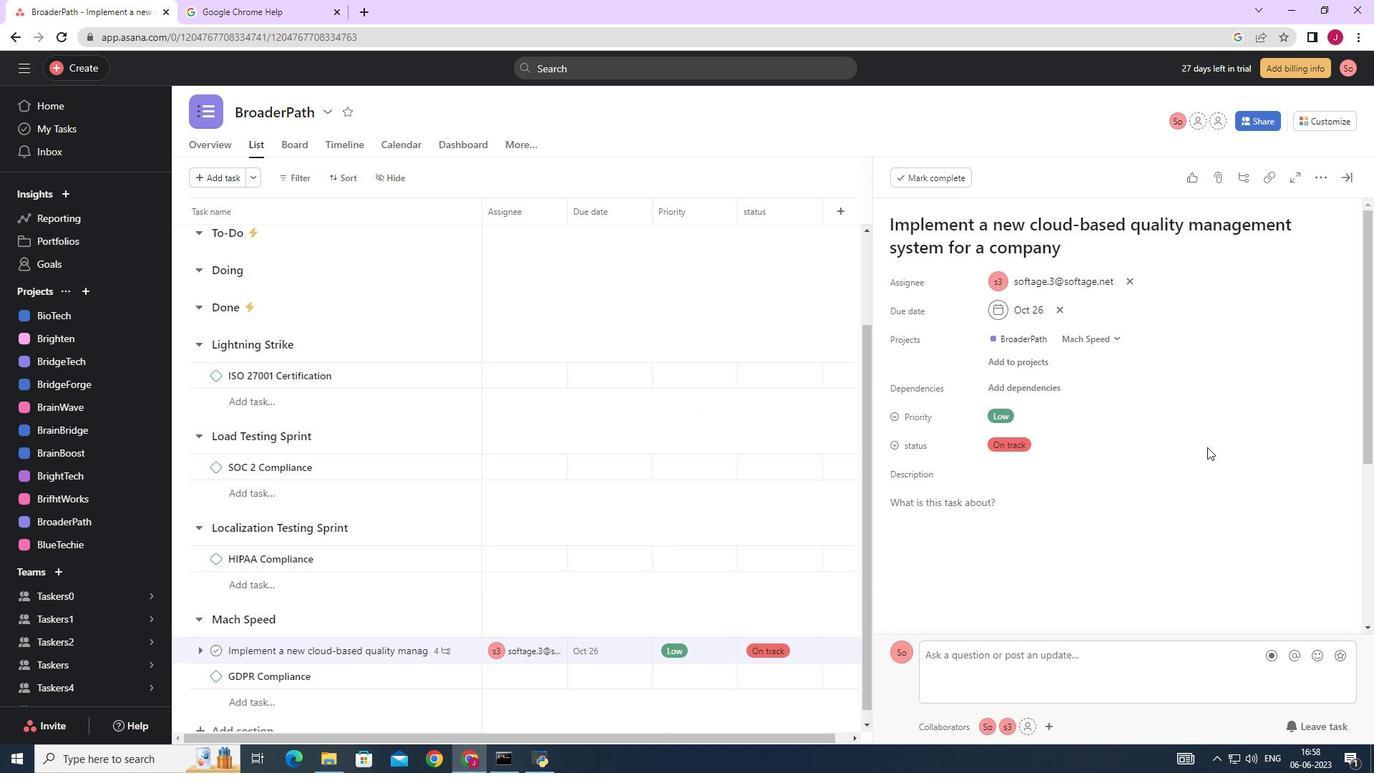 
Action: Mouse scrolled (1202, 447) with delta (0, 0)
Screenshot: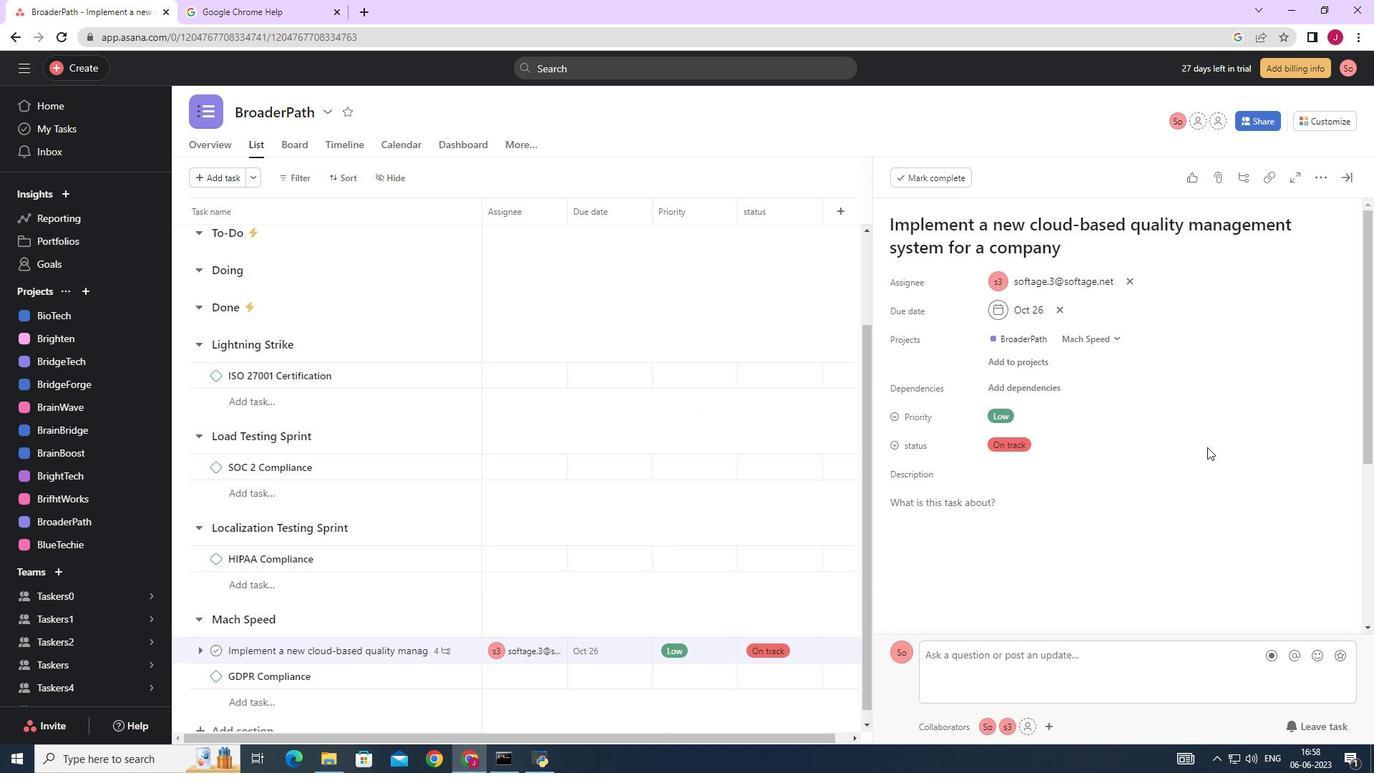 
Action: Mouse scrolled (1202, 447) with delta (0, 0)
Screenshot: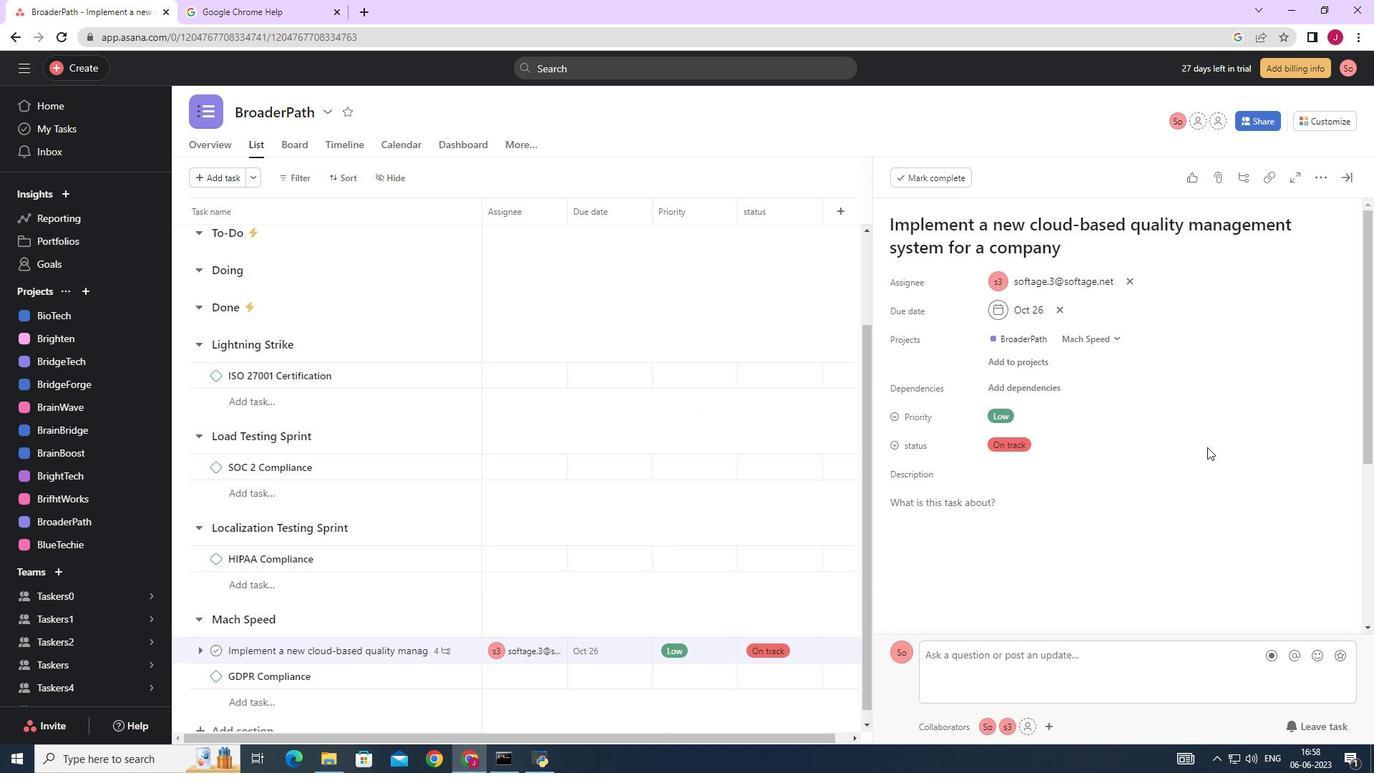 
Action: Mouse moved to (1129, 453)
Screenshot: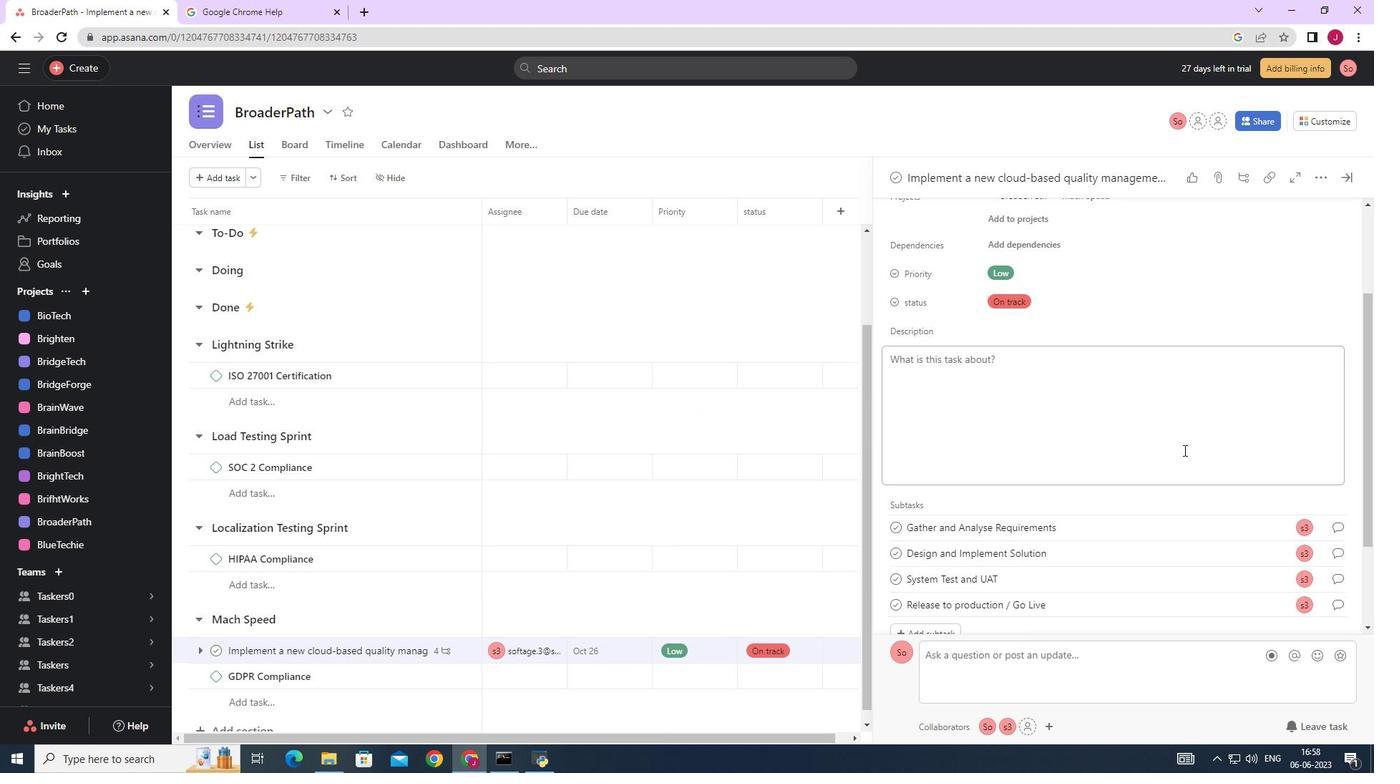 
Action: Mouse scrolled (1129, 454) with delta (0, 0)
Screenshot: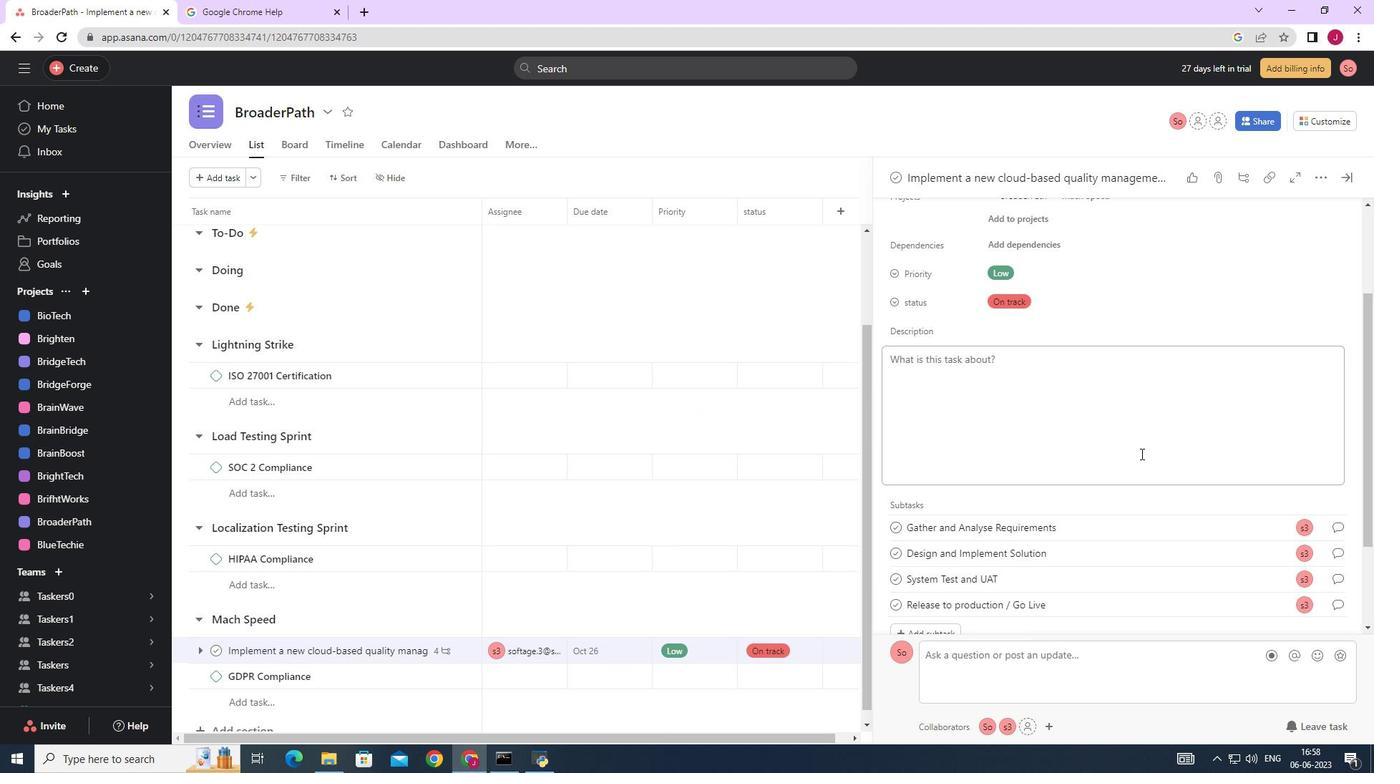 
Action: Mouse scrolled (1129, 454) with delta (0, 0)
Screenshot: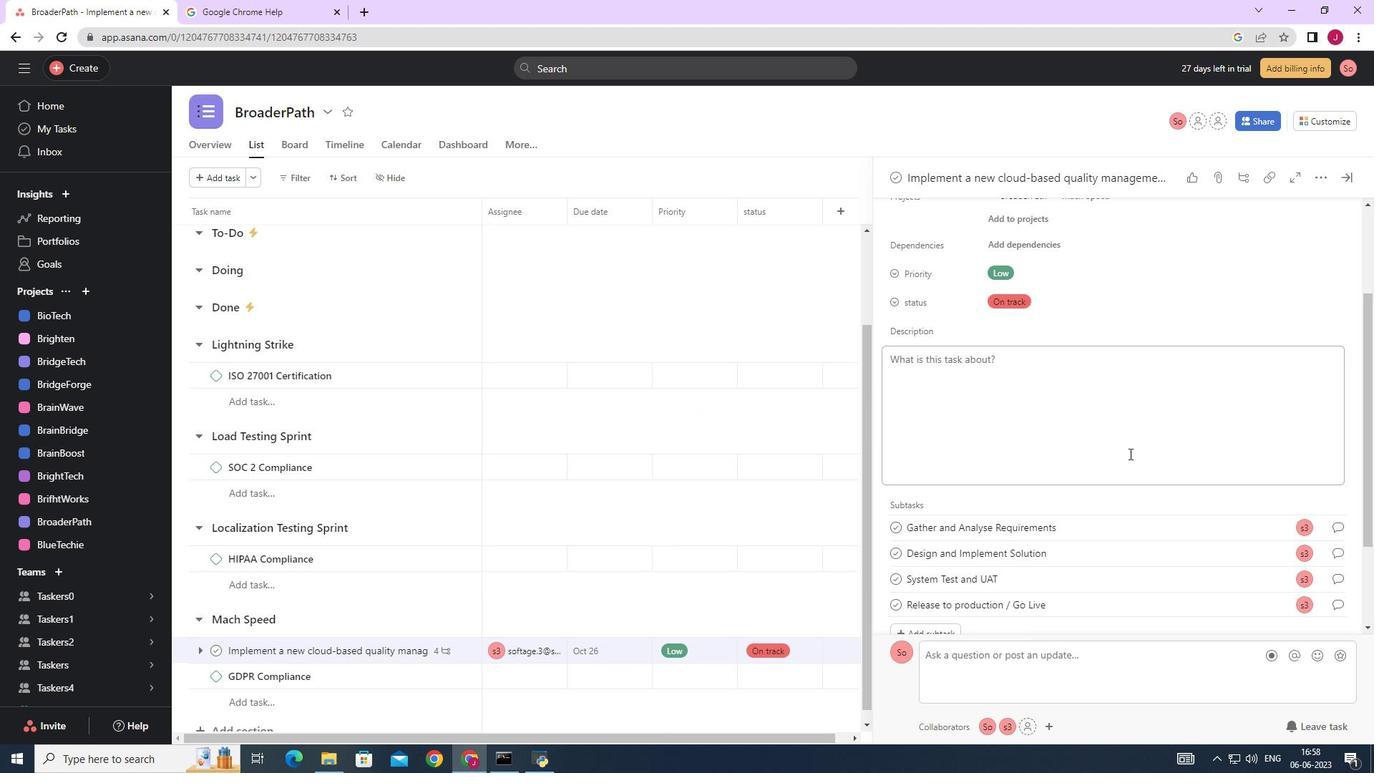 
Action: Mouse scrolled (1129, 454) with delta (0, 0)
Screenshot: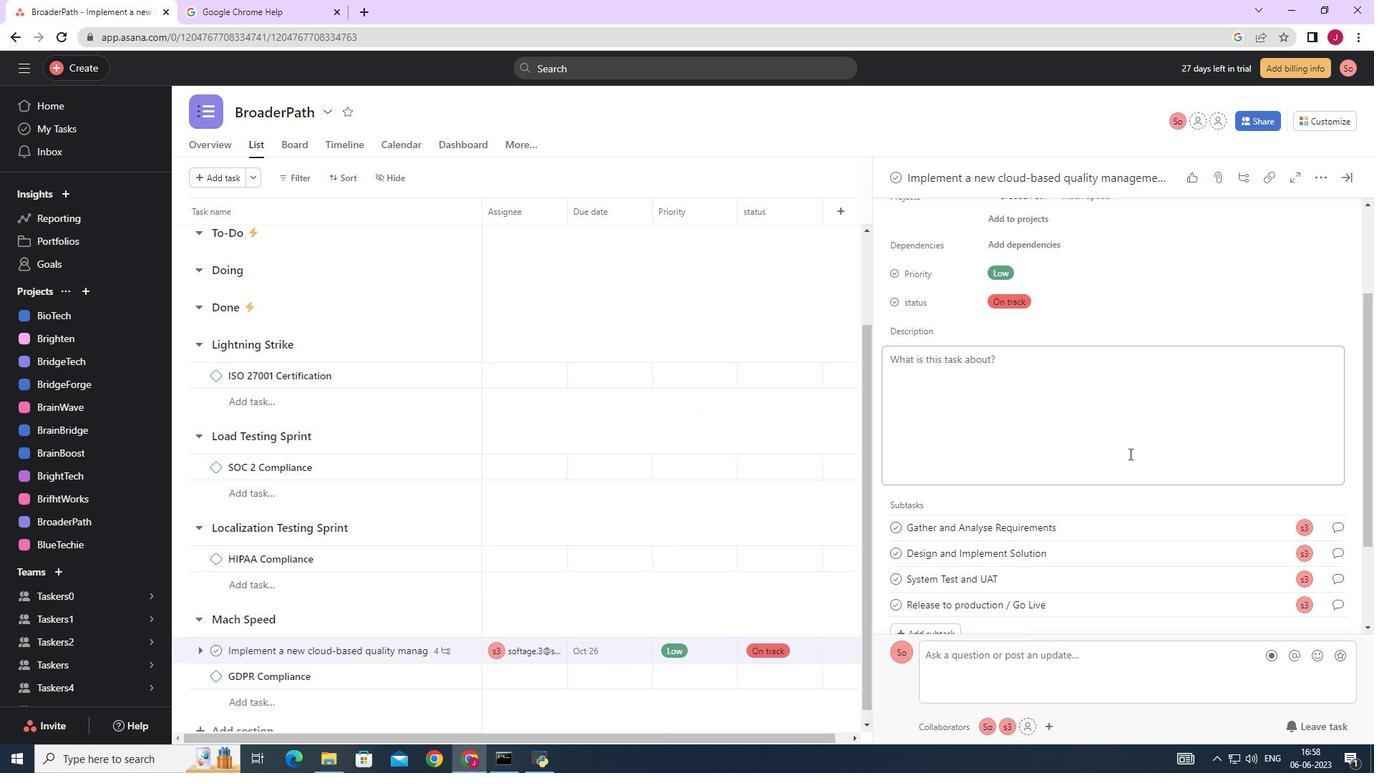 
Action: Mouse moved to (1031, 380)
Screenshot: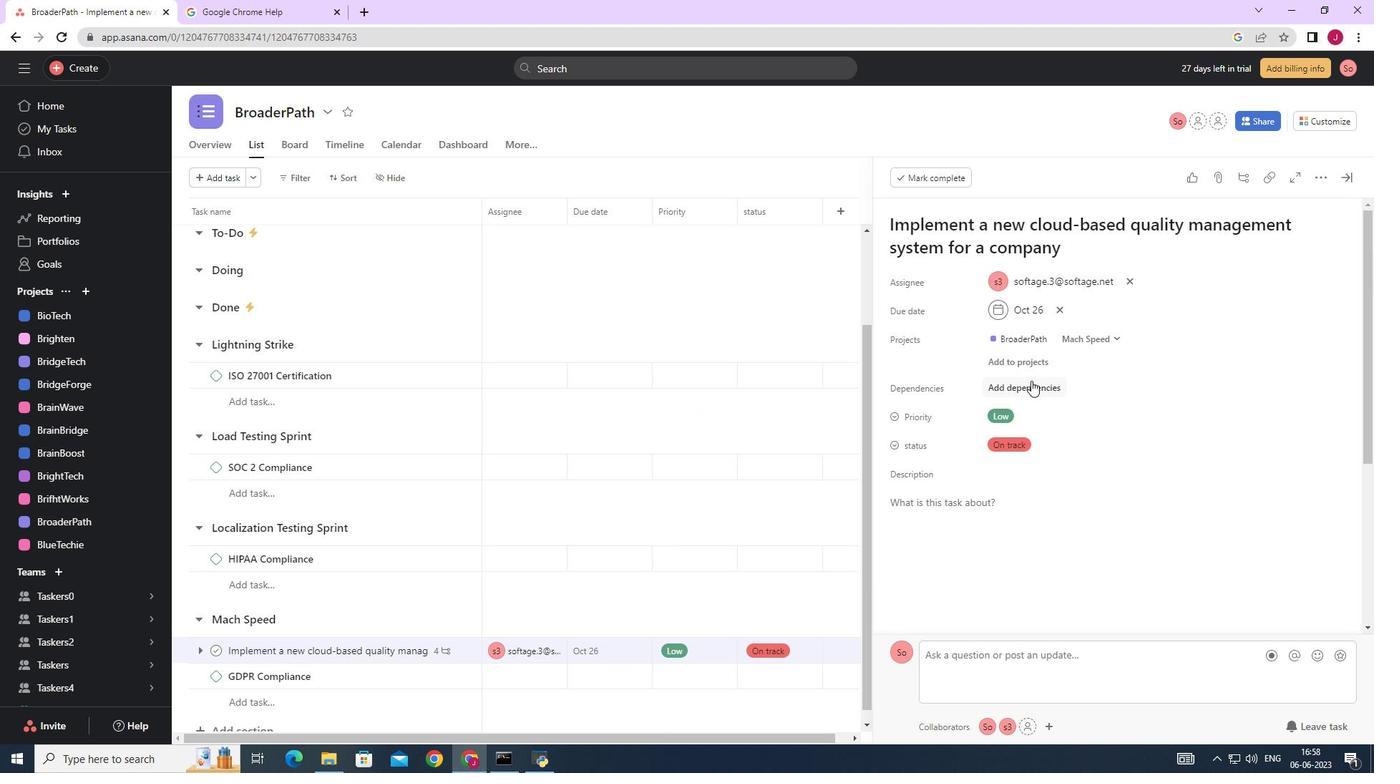 
Action: Mouse pressed left at (1031, 380)
Screenshot: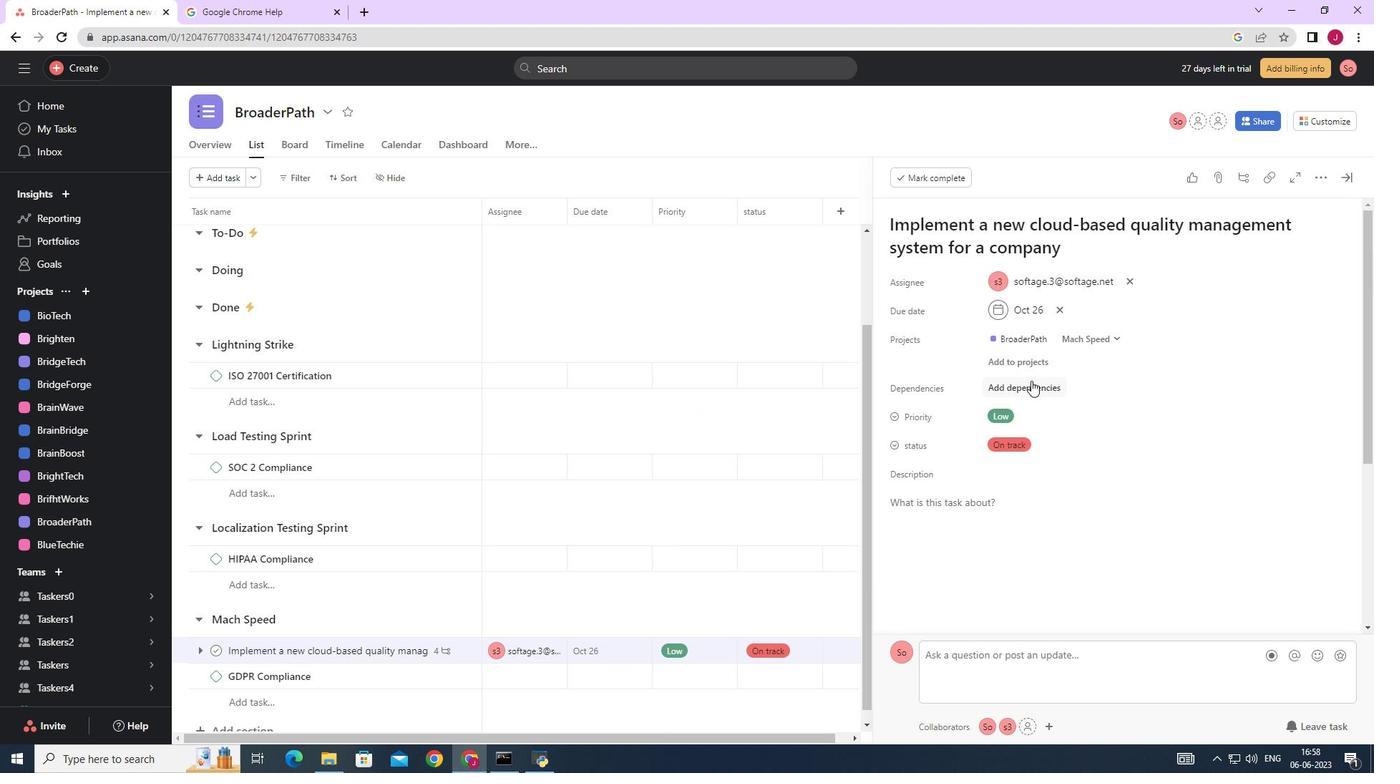 
Action: Mouse moved to (1088, 442)
Screenshot: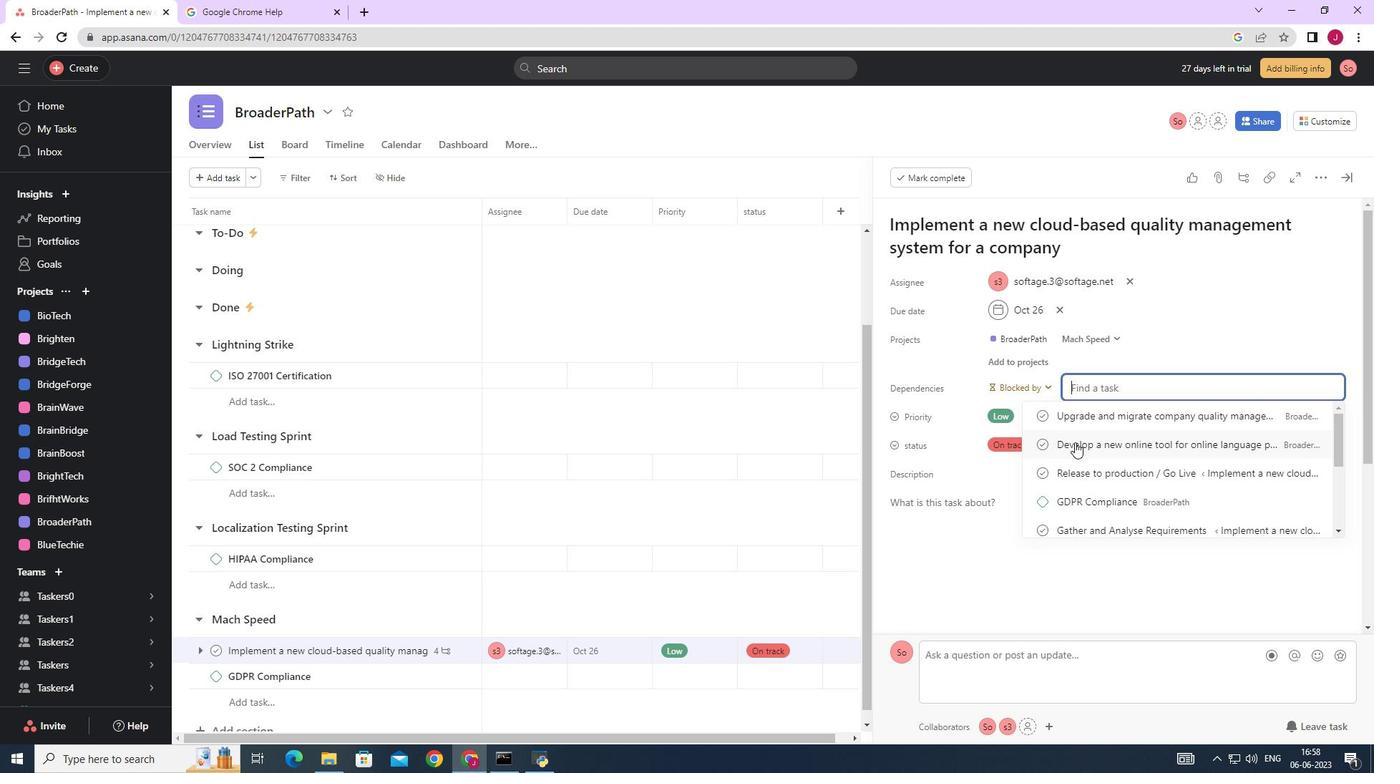 
Action: Mouse pressed left at (1088, 442)
Screenshot: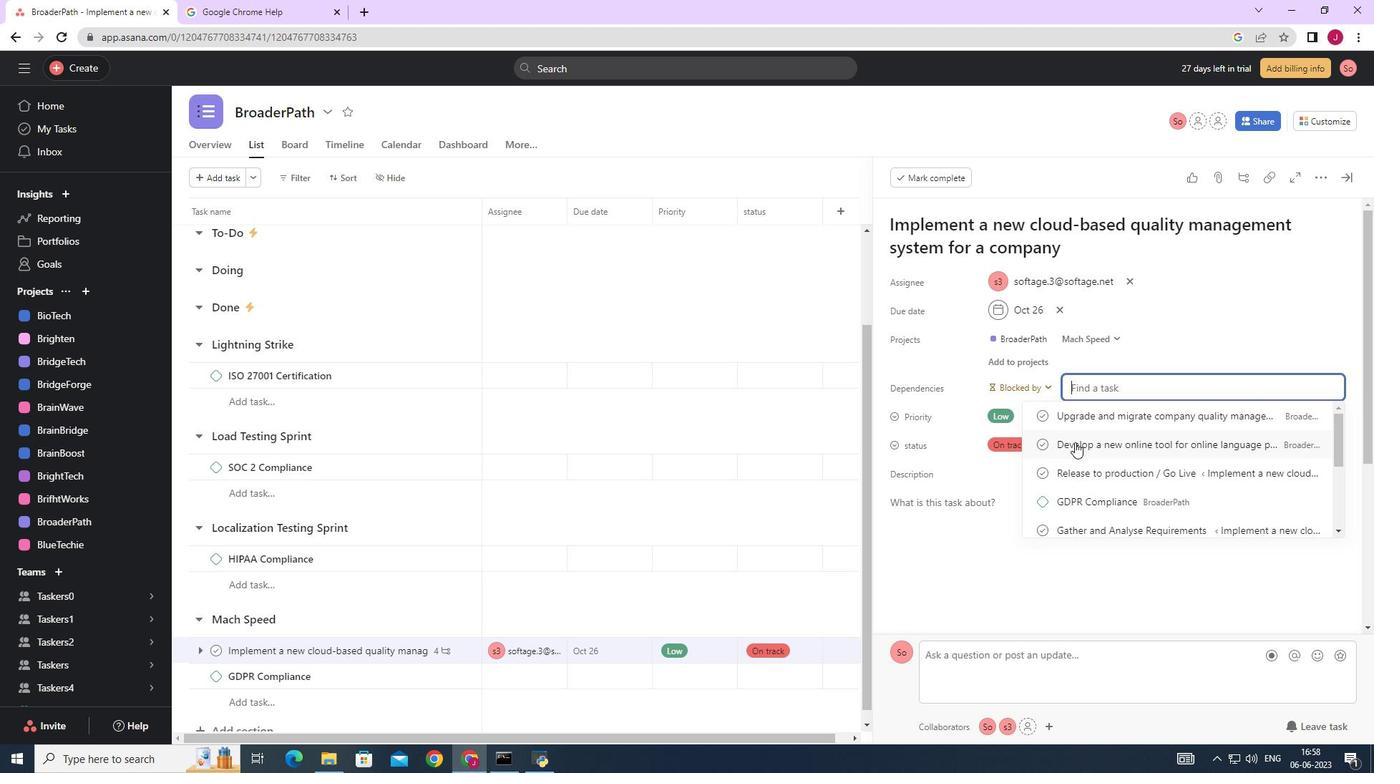 
Action: Mouse moved to (1351, 179)
Screenshot: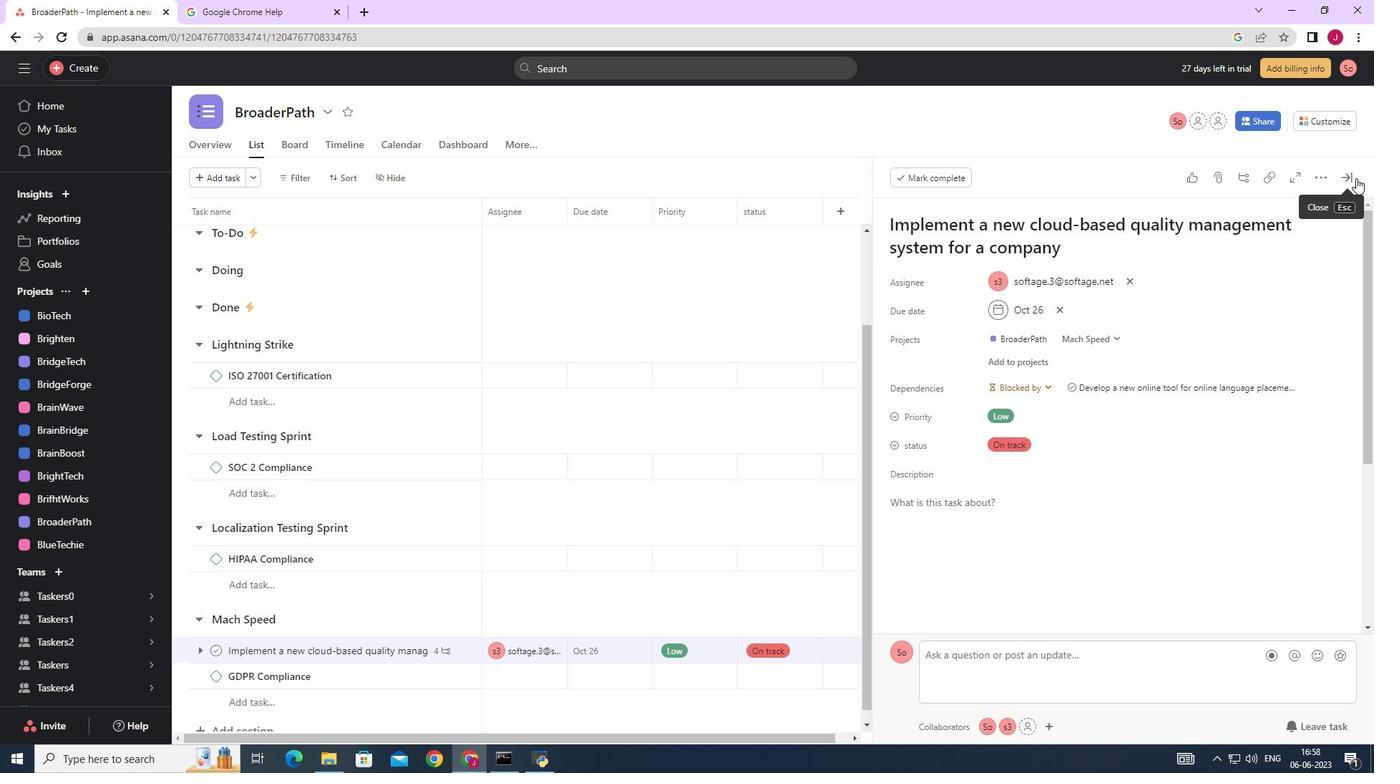 
Action: Mouse pressed left at (1351, 179)
Screenshot: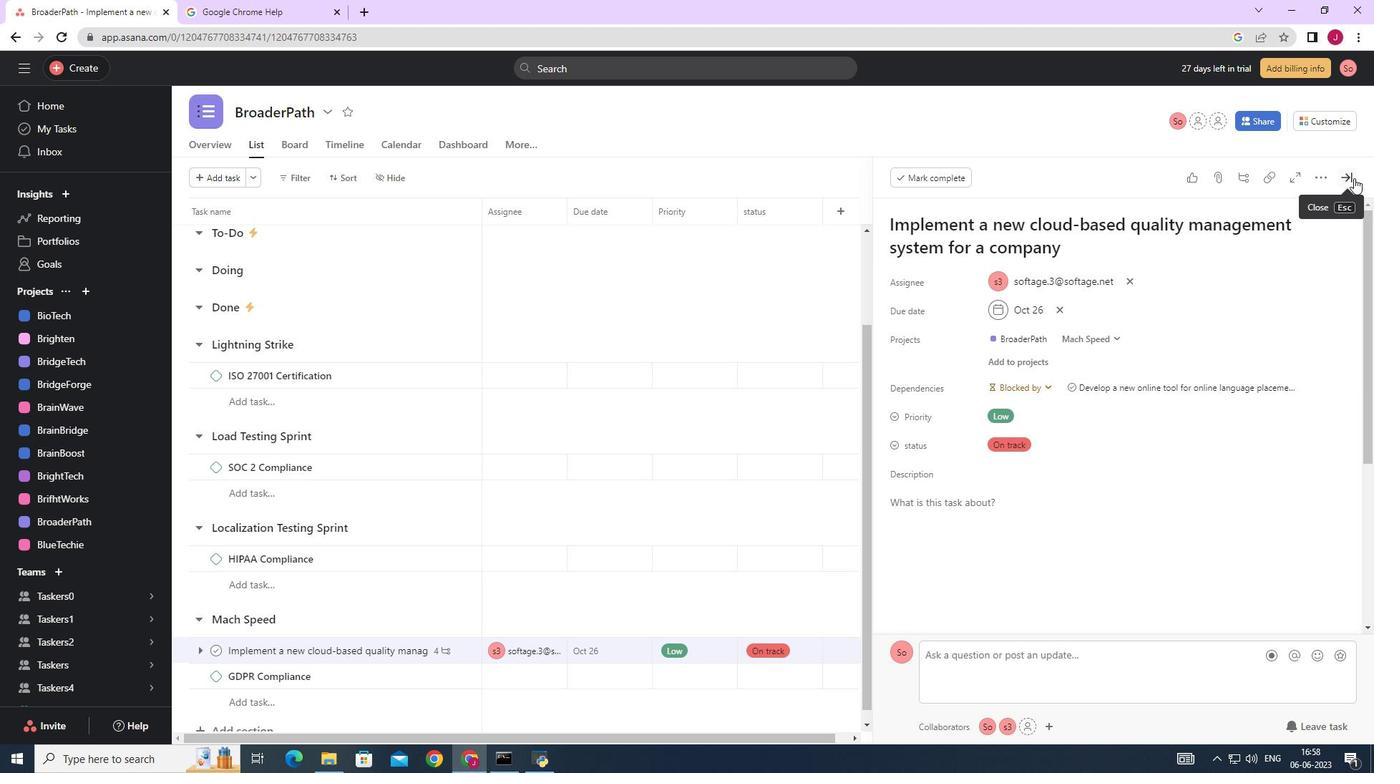 
